 Task: Look for space in Huehuetenango, Guatemala from 8th June, 2023 to 19th June, 2023 for 1 adult in price range Rs.5000 to Rs.12000. Place can be shared room with 1  bedroom having 1 bed and 1 bathroom. Property type can be house, flat, guest house, hotel. Booking option can be shelf check-in. Required host language is English.
Action: Mouse moved to (400, 71)
Screenshot: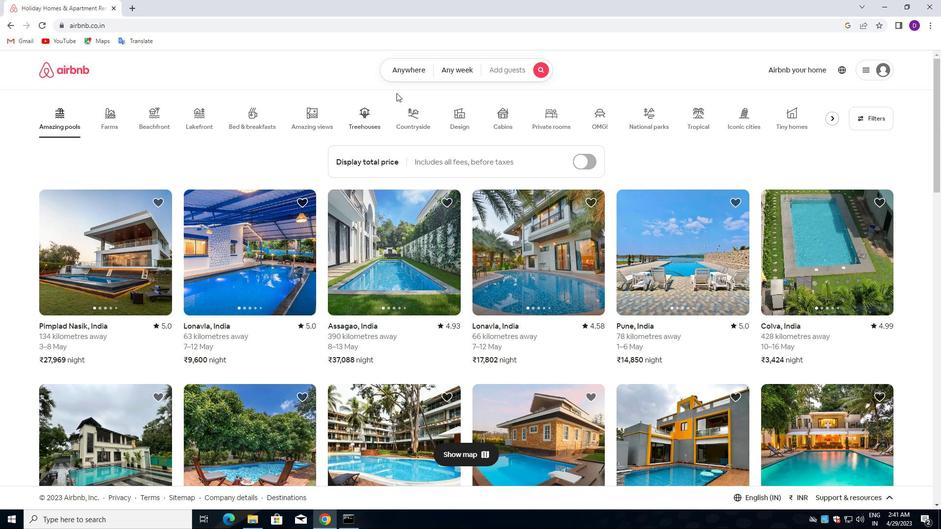 
Action: Mouse pressed left at (400, 71)
Screenshot: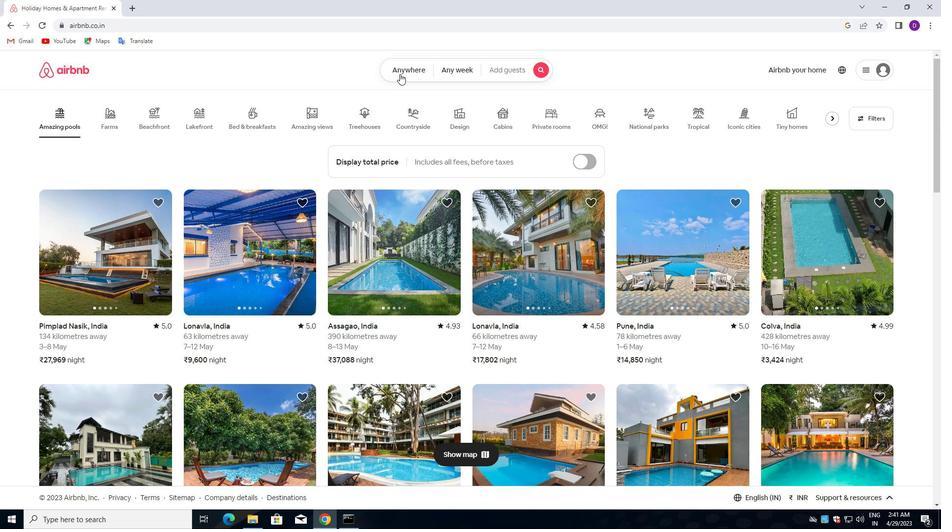 
Action: Mouse moved to (297, 108)
Screenshot: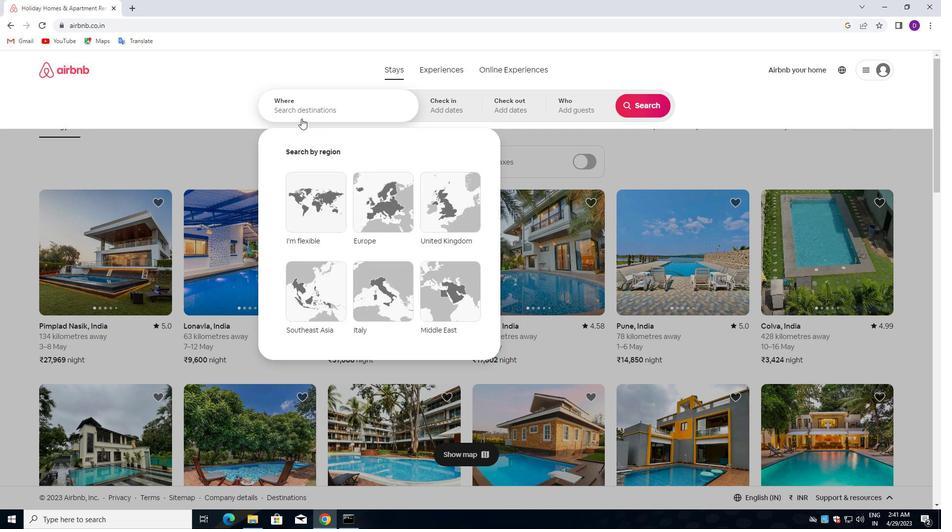 
Action: Mouse pressed left at (297, 108)
Screenshot: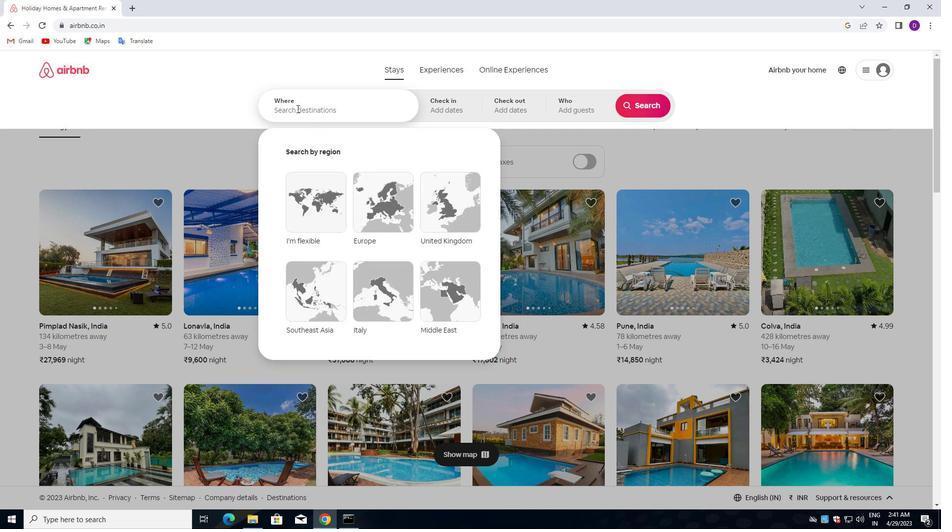 
Action: Key pressed <Key.shift>HUEH<Key.down><Key.enter>
Screenshot: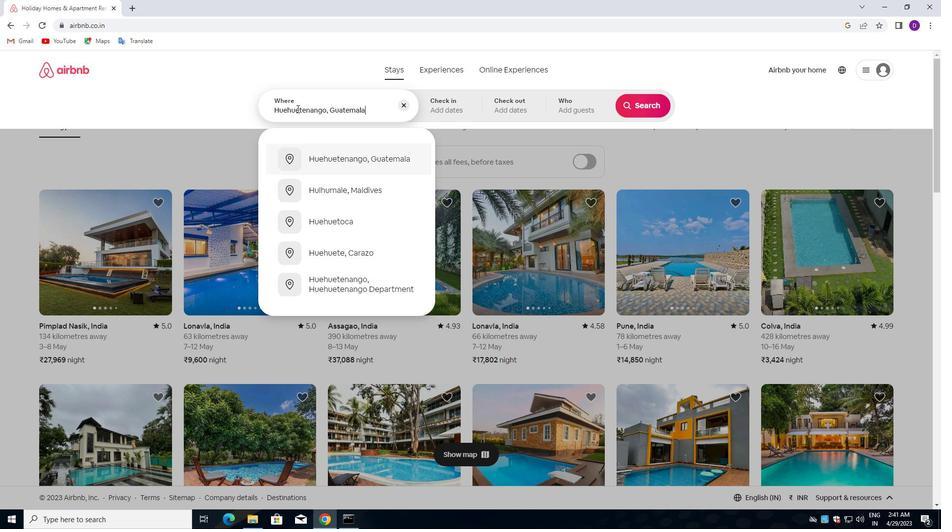 
Action: Mouse moved to (637, 182)
Screenshot: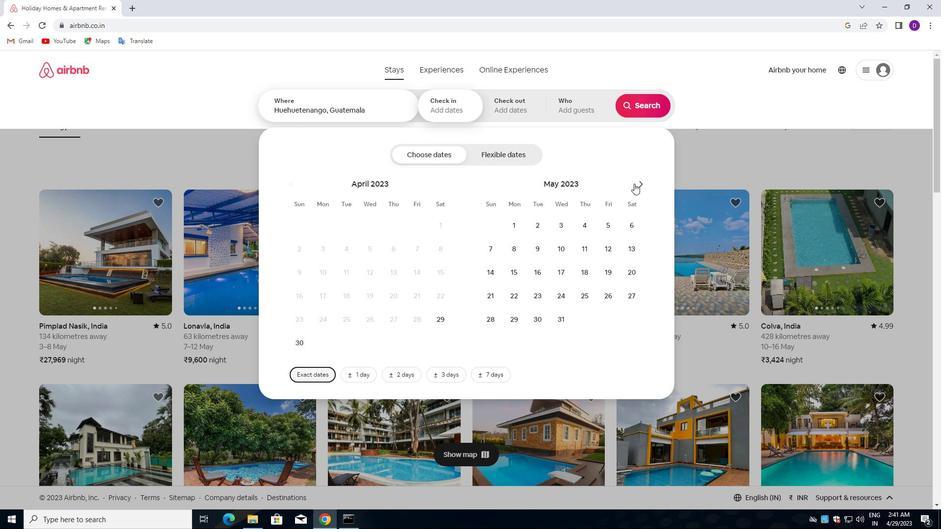 
Action: Mouse pressed left at (637, 182)
Screenshot: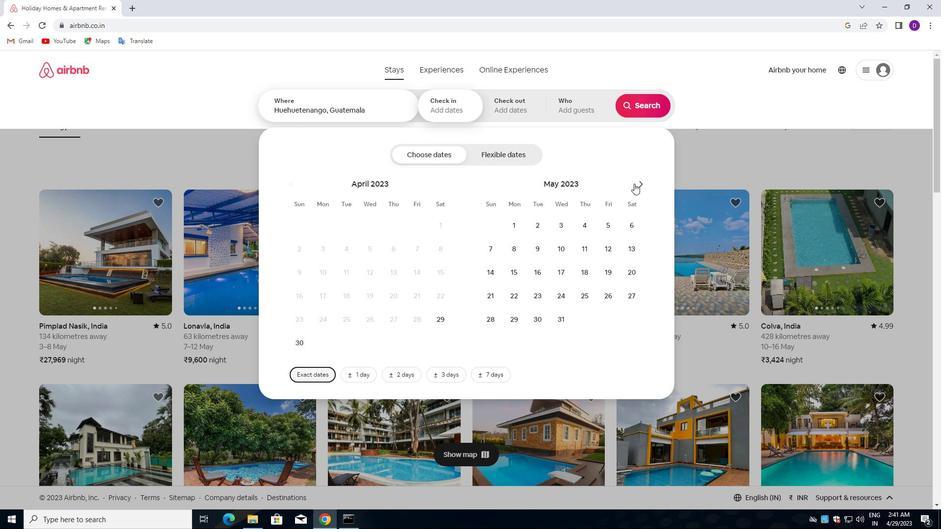 
Action: Mouse moved to (592, 249)
Screenshot: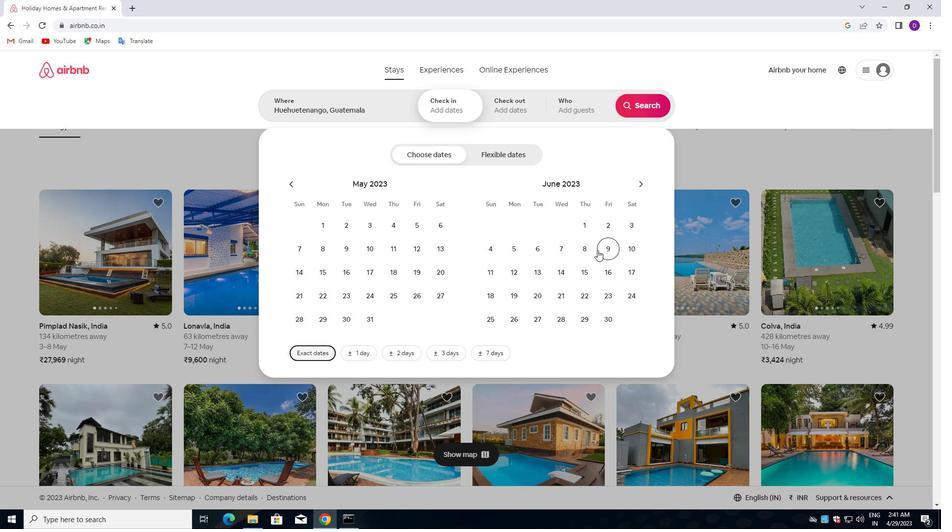
Action: Mouse pressed left at (592, 249)
Screenshot: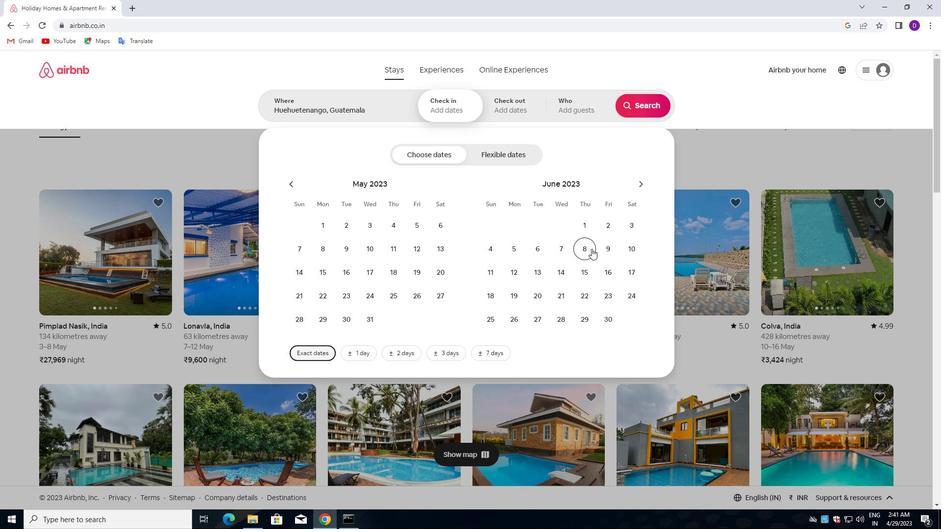 
Action: Mouse moved to (508, 296)
Screenshot: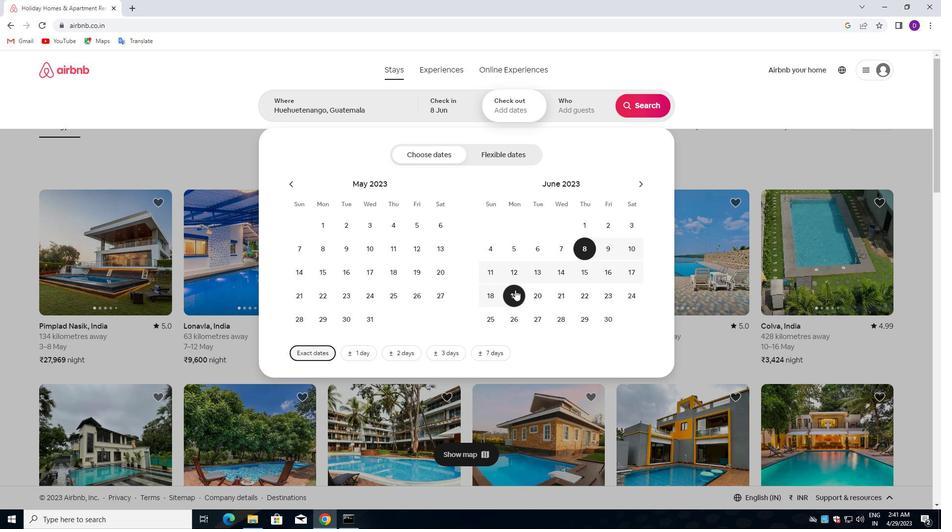
Action: Mouse pressed left at (508, 296)
Screenshot: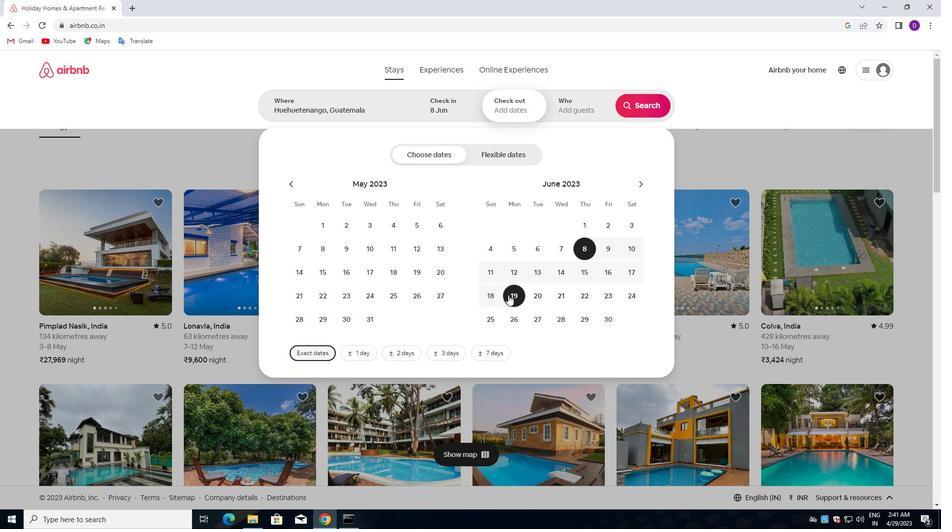 
Action: Mouse moved to (560, 109)
Screenshot: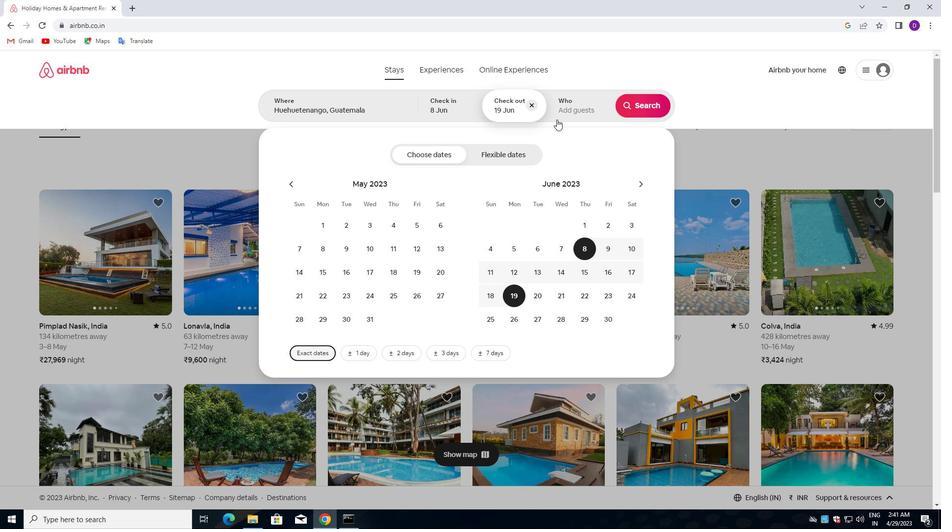 
Action: Mouse pressed left at (560, 109)
Screenshot: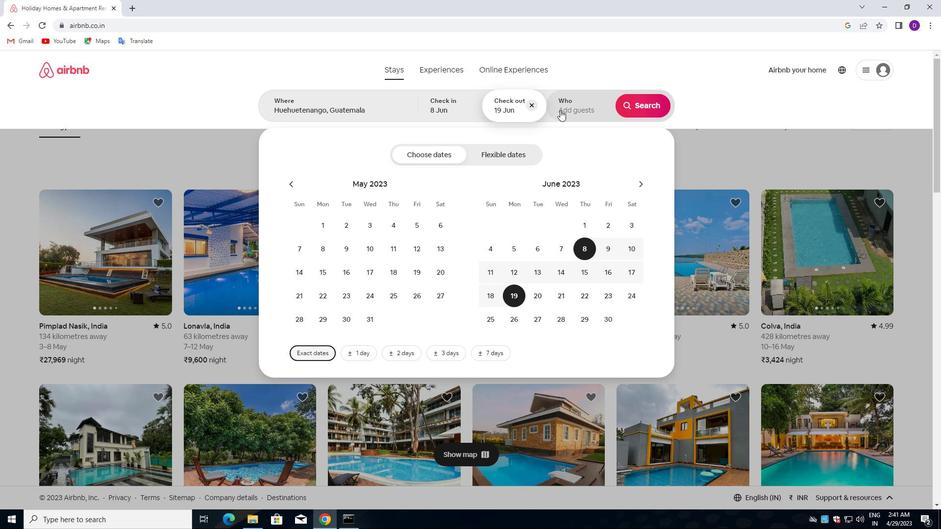 
Action: Mouse moved to (646, 159)
Screenshot: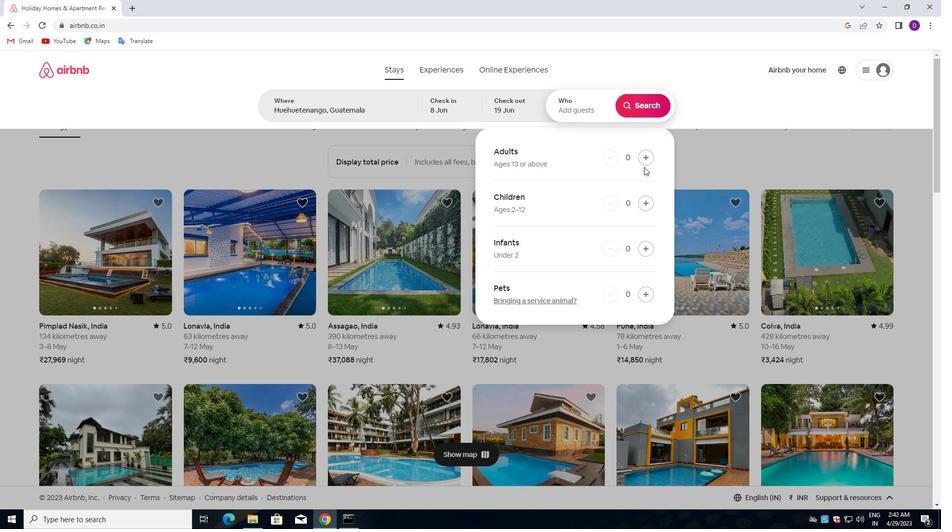 
Action: Mouse pressed left at (646, 159)
Screenshot: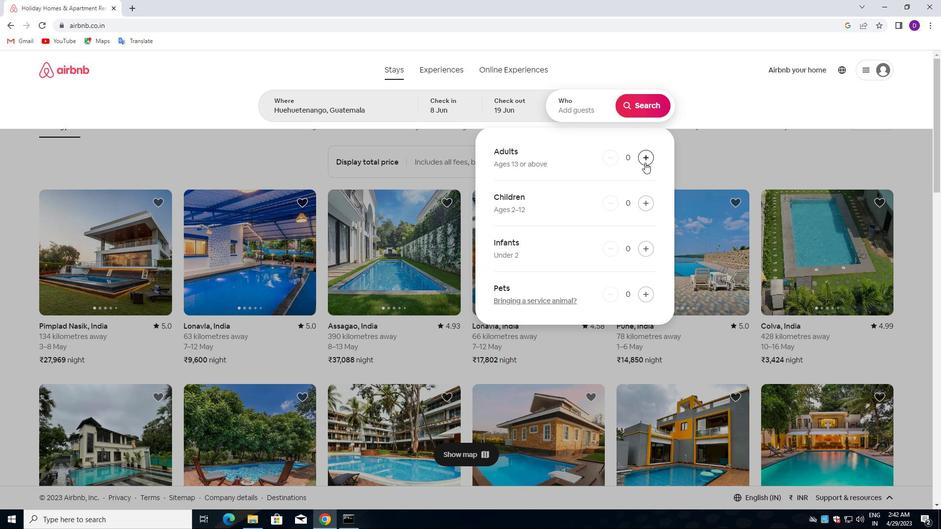 
Action: Mouse moved to (648, 104)
Screenshot: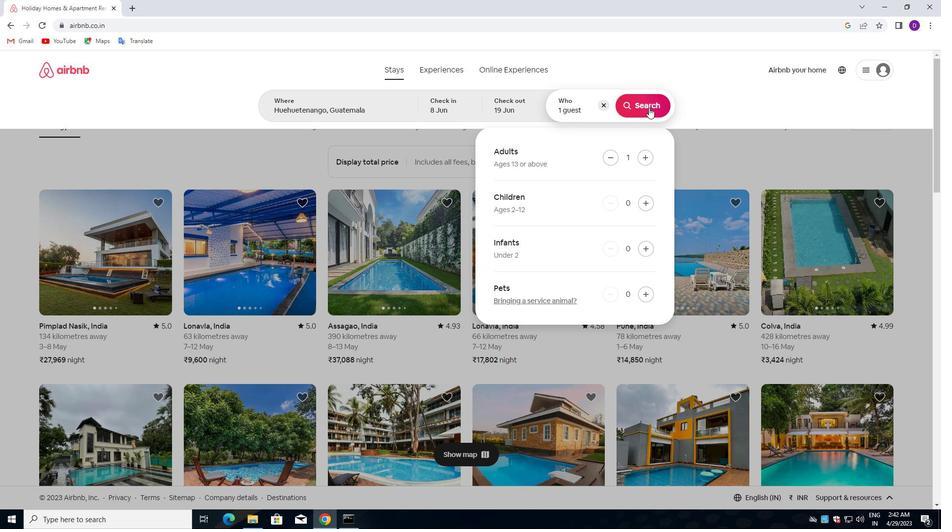 
Action: Mouse pressed left at (648, 104)
Screenshot: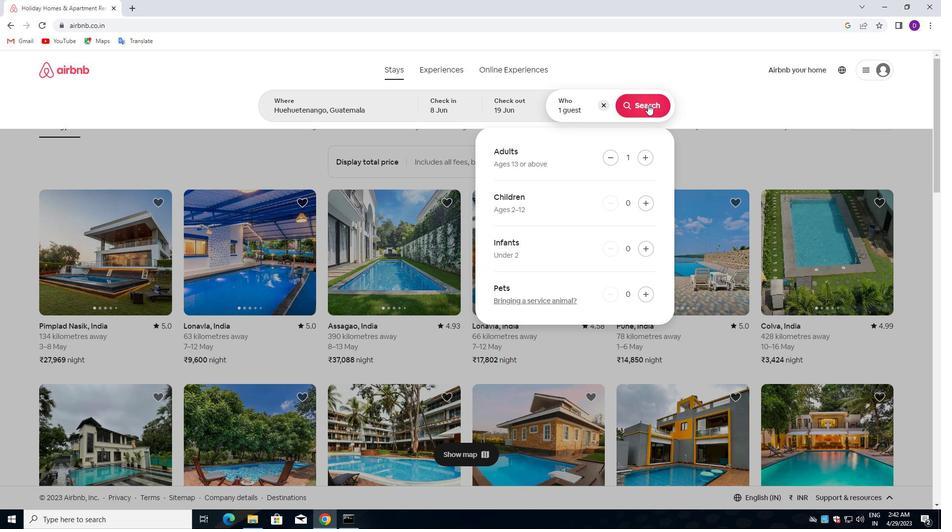 
Action: Mouse moved to (888, 112)
Screenshot: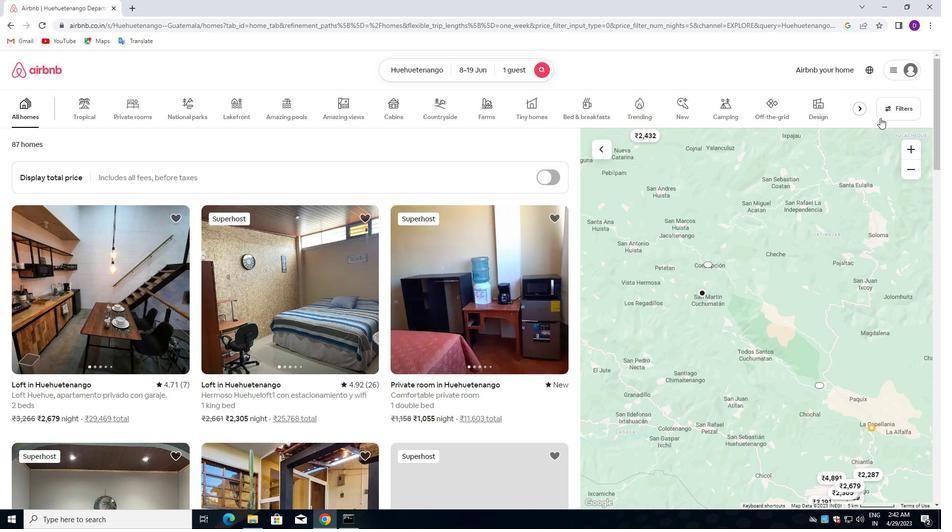
Action: Mouse pressed left at (888, 112)
Screenshot: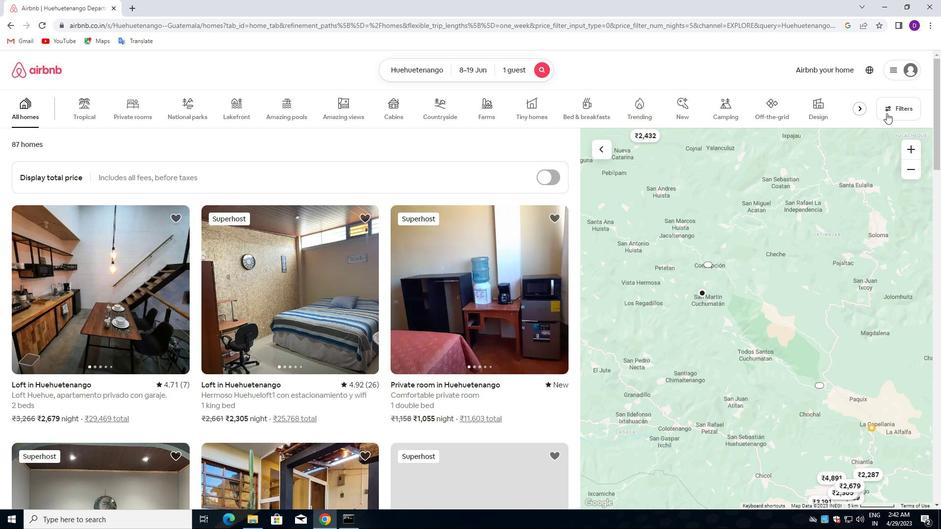 
Action: Mouse moved to (363, 234)
Screenshot: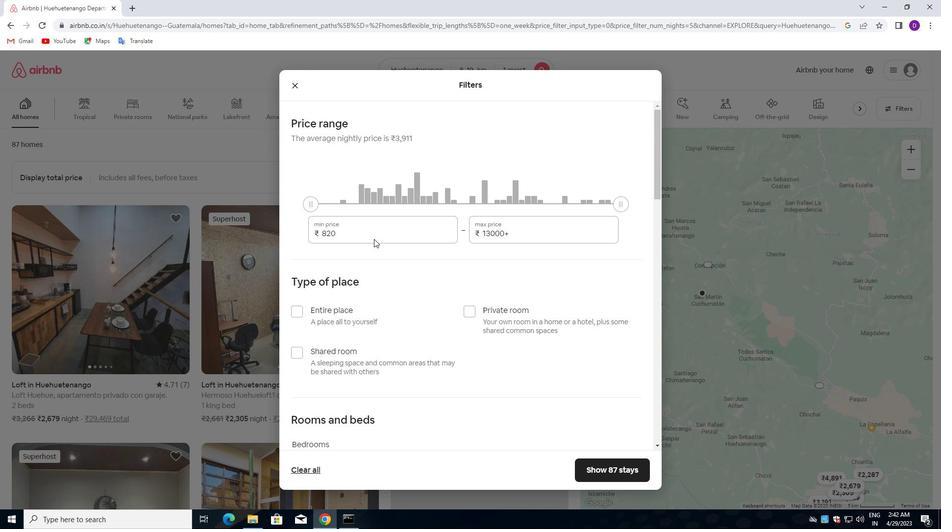 
Action: Mouse pressed left at (363, 234)
Screenshot: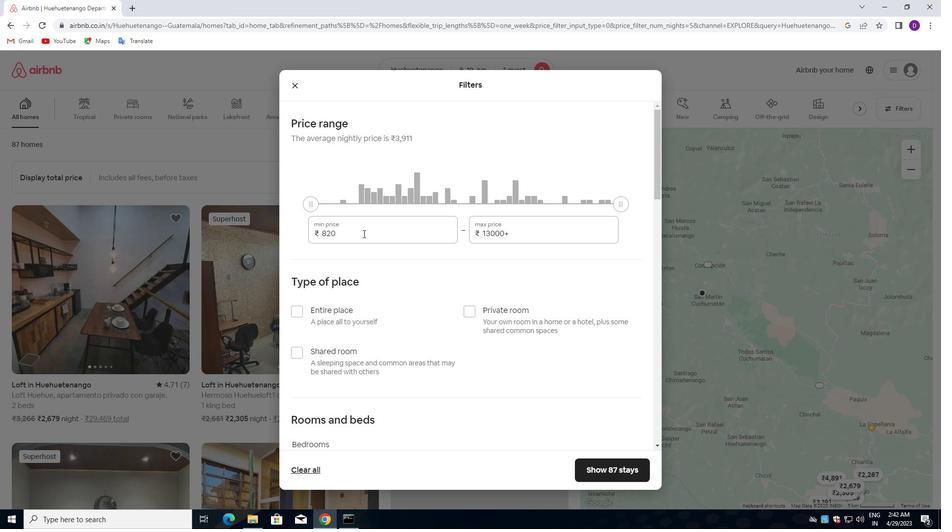 
Action: Mouse pressed left at (363, 234)
Screenshot: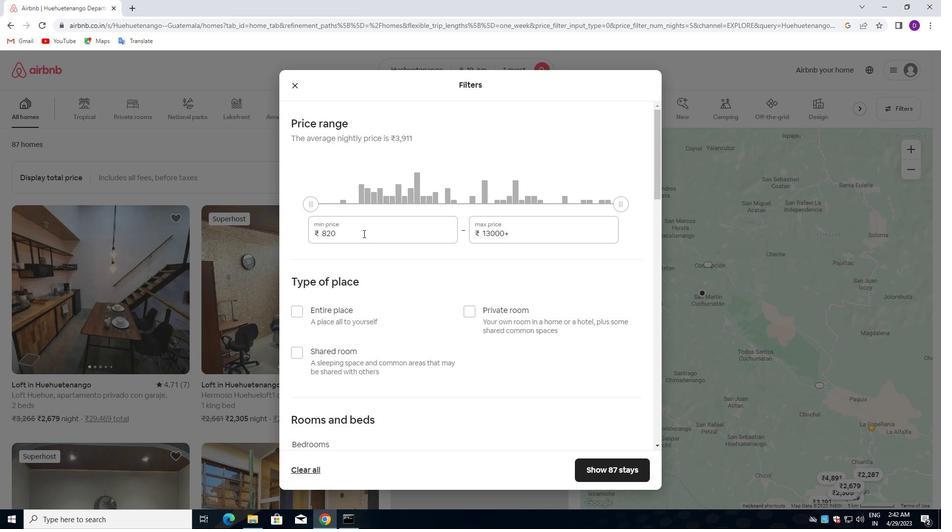 
Action: Key pressed 5000<Key.tab>12000
Screenshot: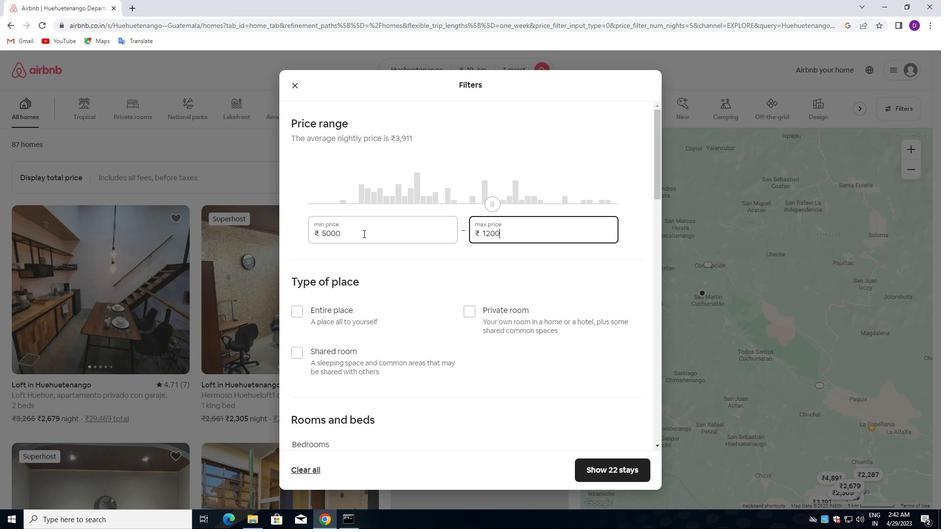 
Action: Mouse moved to (363, 238)
Screenshot: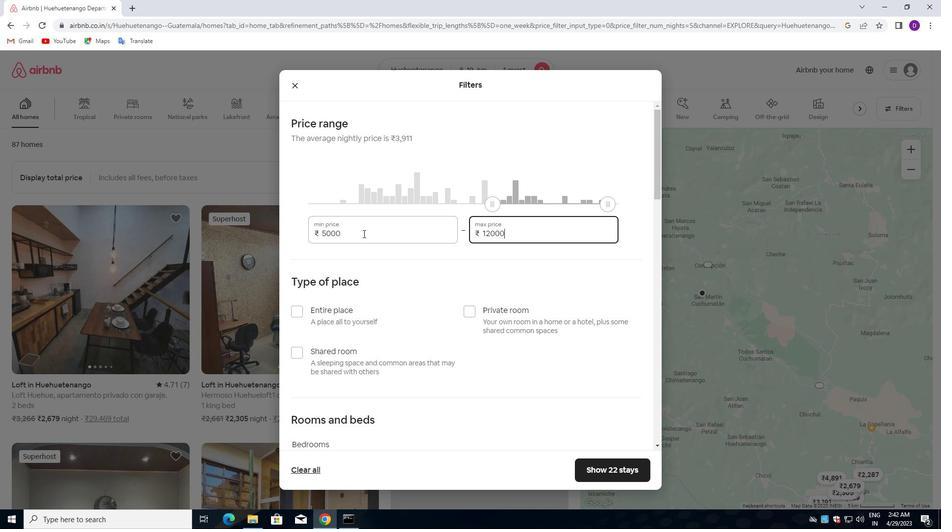 
Action: Mouse scrolled (363, 238) with delta (0, 0)
Screenshot: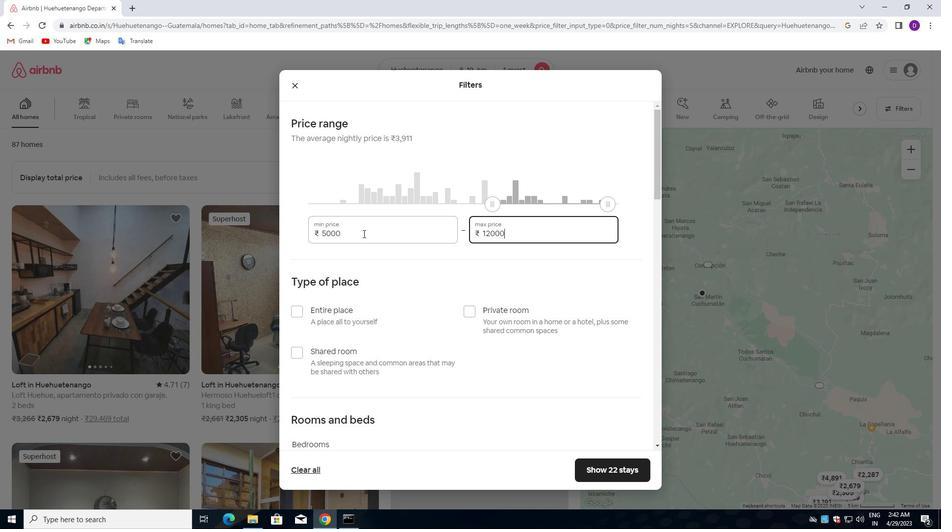 
Action: Mouse moved to (363, 240)
Screenshot: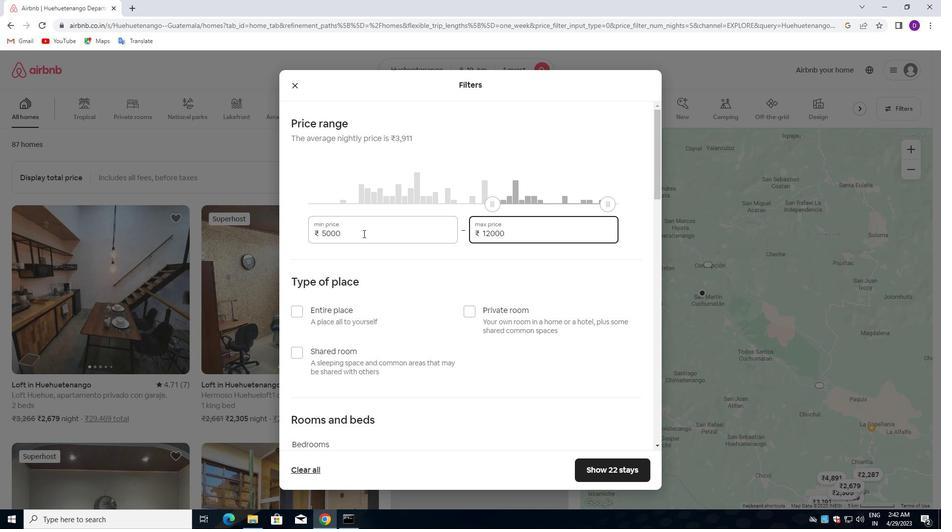
Action: Mouse scrolled (363, 239) with delta (0, 0)
Screenshot: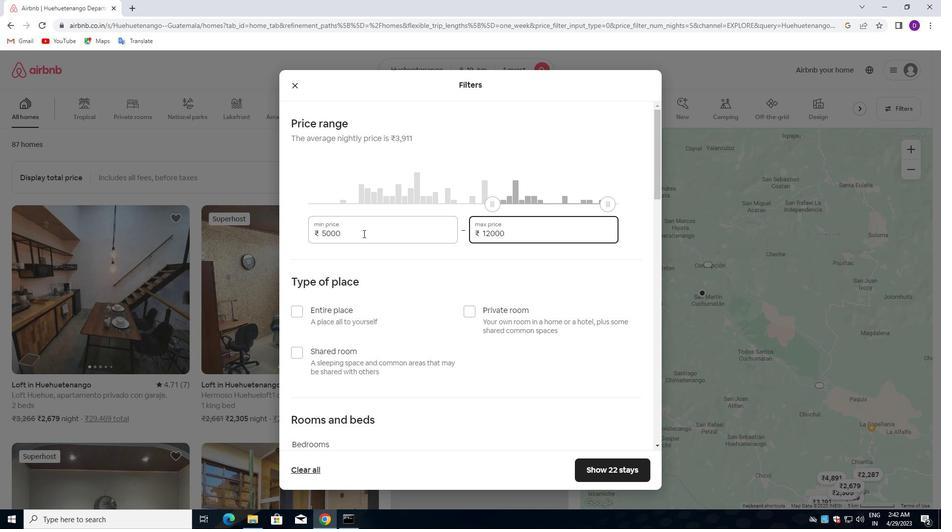 
Action: Mouse moved to (363, 241)
Screenshot: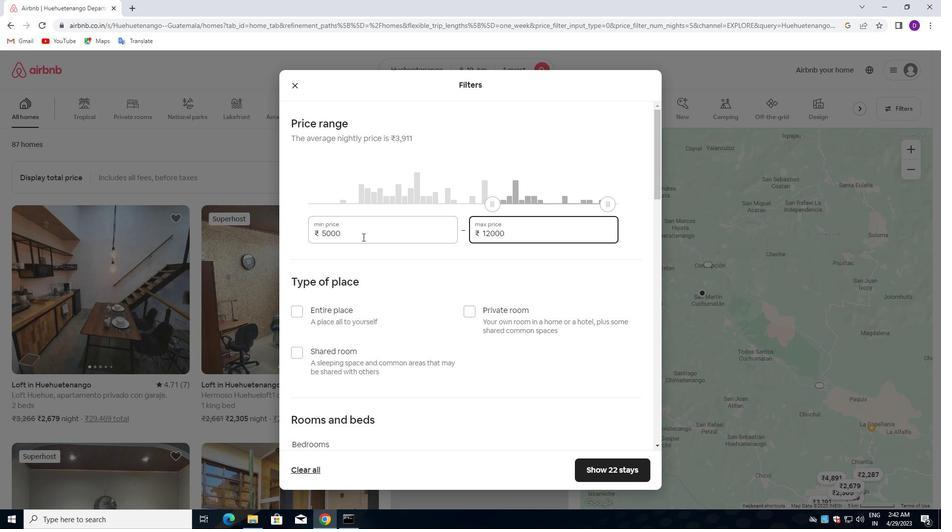 
Action: Mouse scrolled (363, 241) with delta (0, 0)
Screenshot: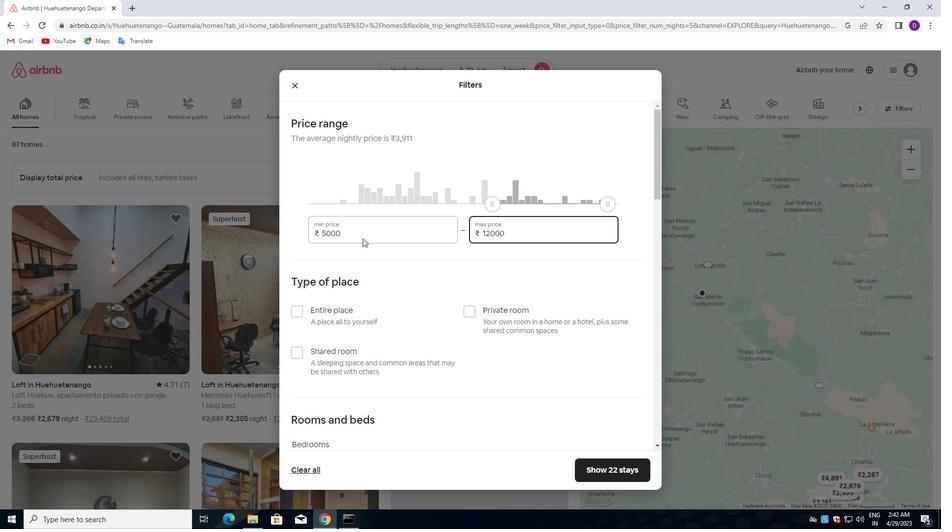 
Action: Mouse moved to (295, 202)
Screenshot: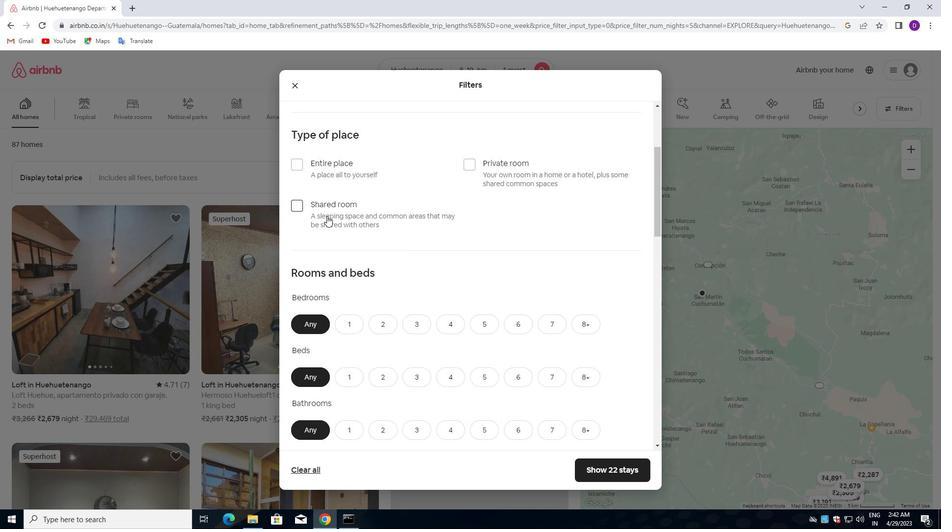 
Action: Mouse pressed left at (295, 202)
Screenshot: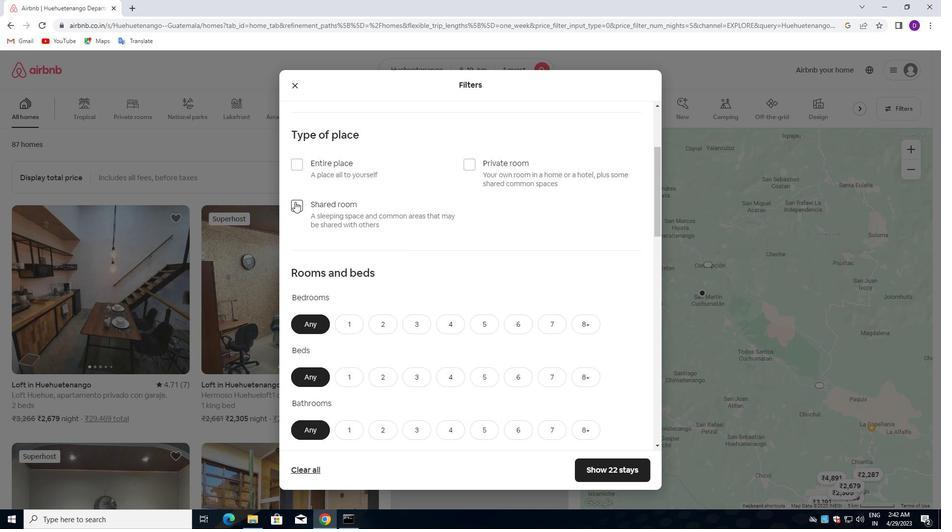 
Action: Mouse moved to (386, 240)
Screenshot: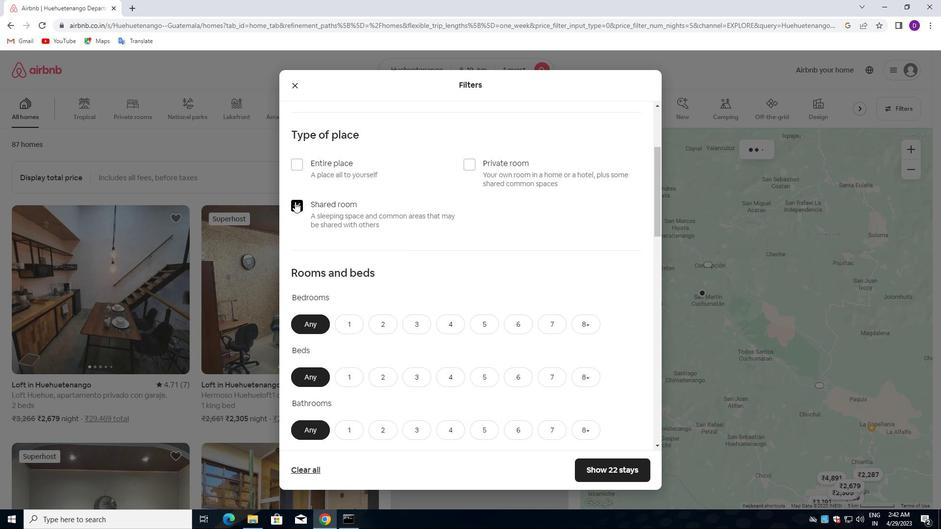 
Action: Mouse scrolled (386, 239) with delta (0, 0)
Screenshot: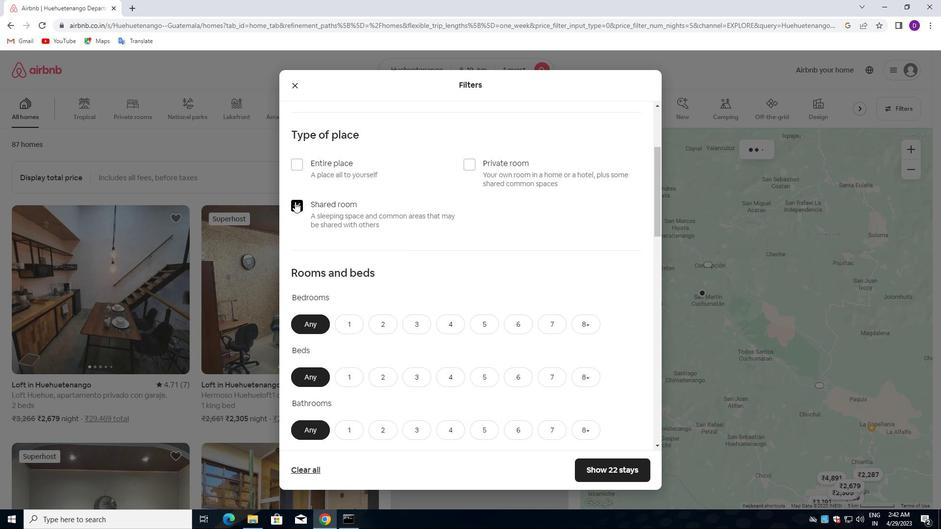 
Action: Mouse moved to (386, 240)
Screenshot: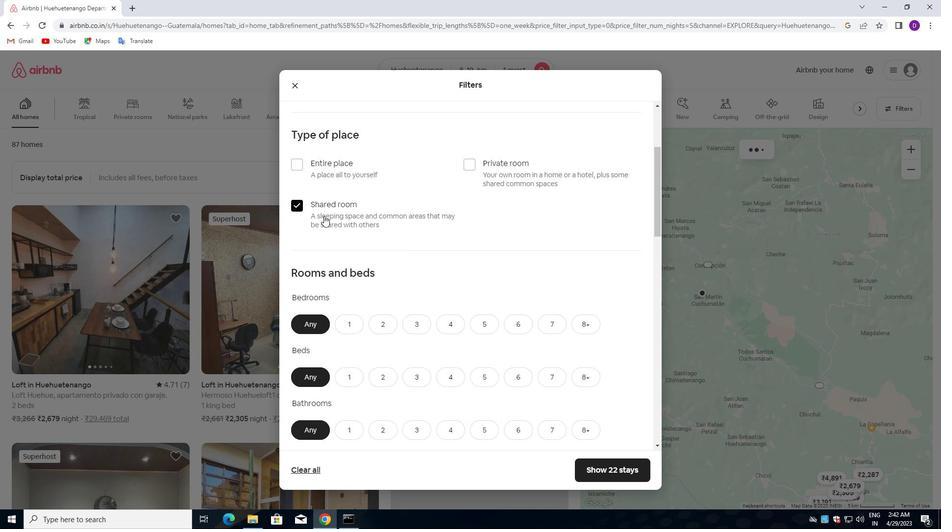 
Action: Mouse scrolled (386, 240) with delta (0, 0)
Screenshot: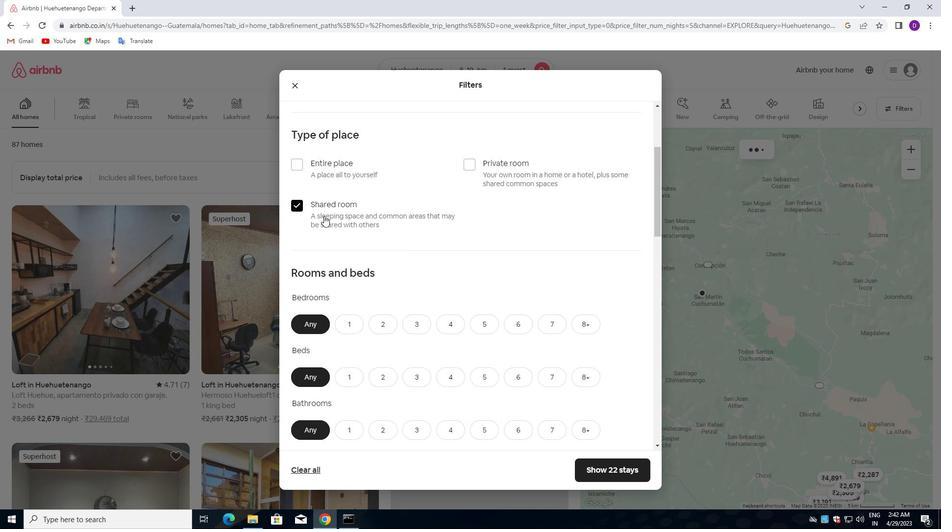 
Action: Mouse moved to (386, 240)
Screenshot: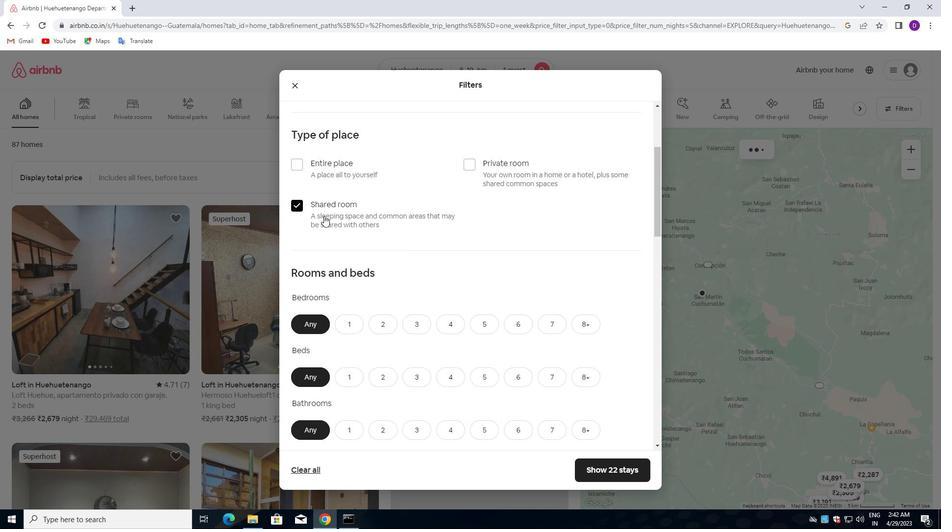 
Action: Mouse scrolled (386, 240) with delta (0, 0)
Screenshot: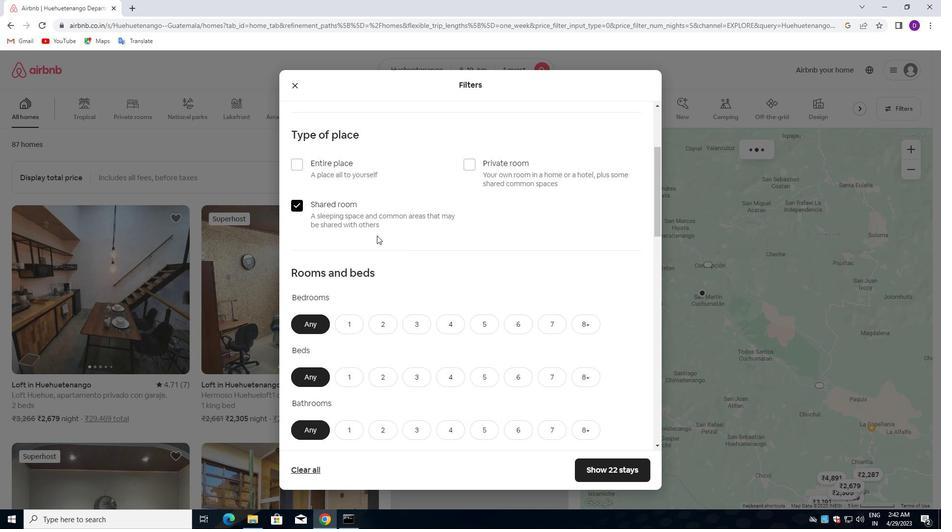 
Action: Mouse moved to (343, 176)
Screenshot: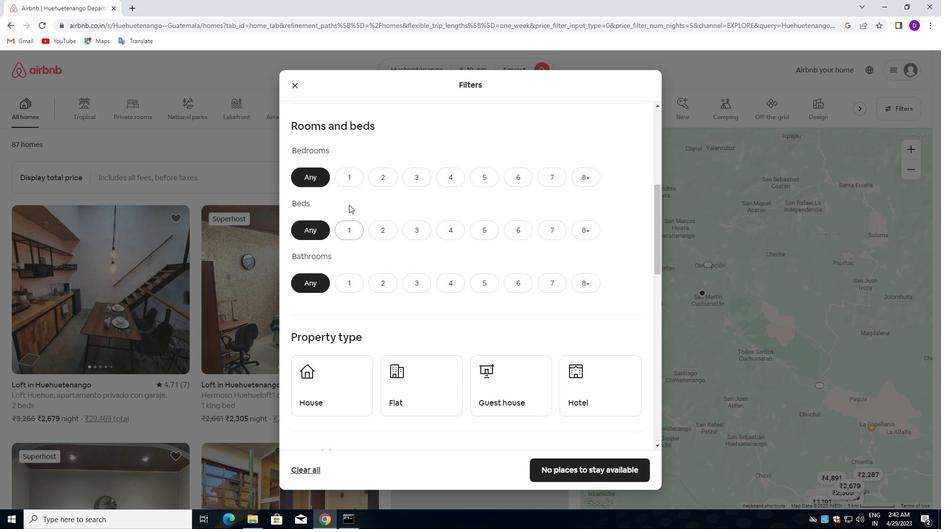 
Action: Mouse pressed left at (343, 176)
Screenshot: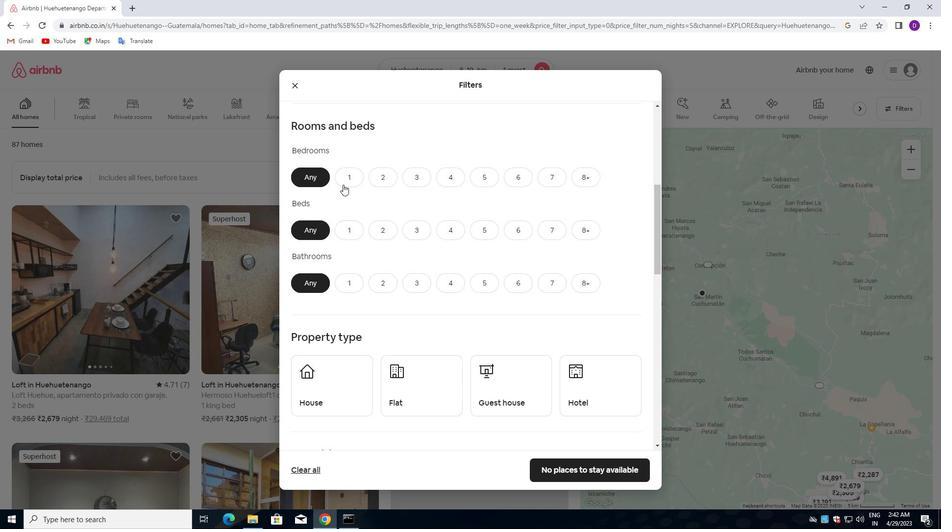 
Action: Mouse moved to (347, 223)
Screenshot: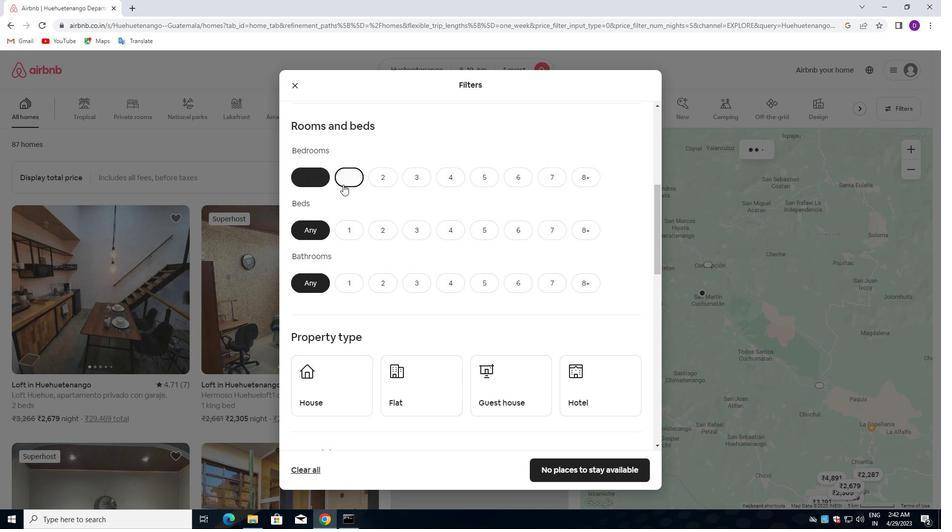 
Action: Mouse pressed left at (347, 223)
Screenshot: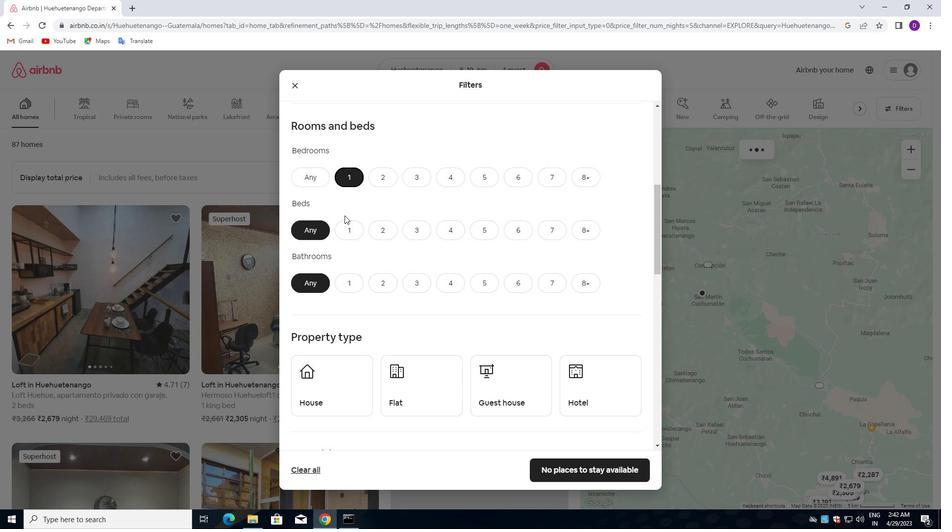 
Action: Mouse moved to (353, 284)
Screenshot: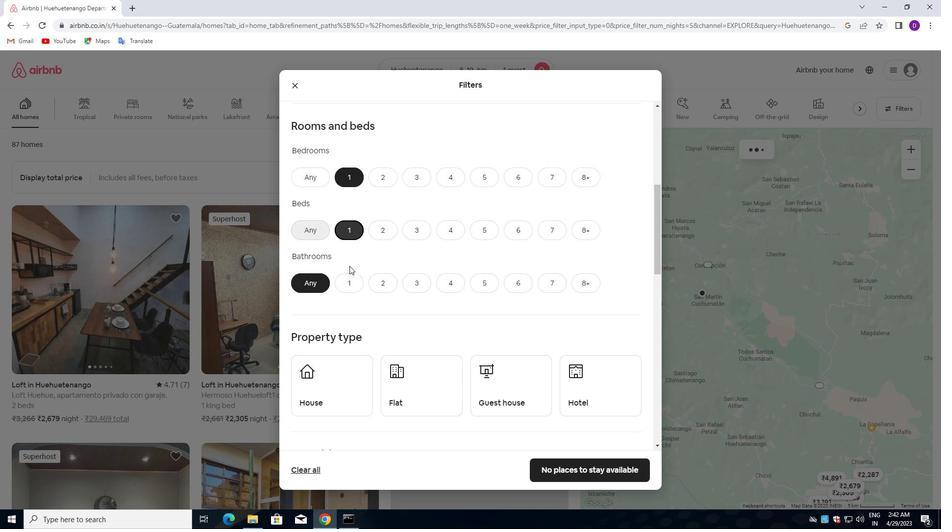 
Action: Mouse pressed left at (353, 284)
Screenshot: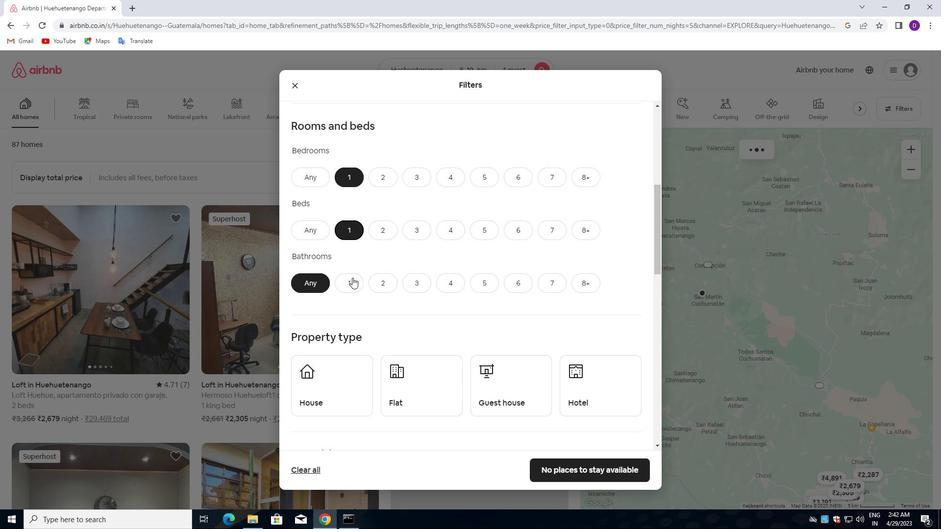 
Action: Mouse moved to (375, 244)
Screenshot: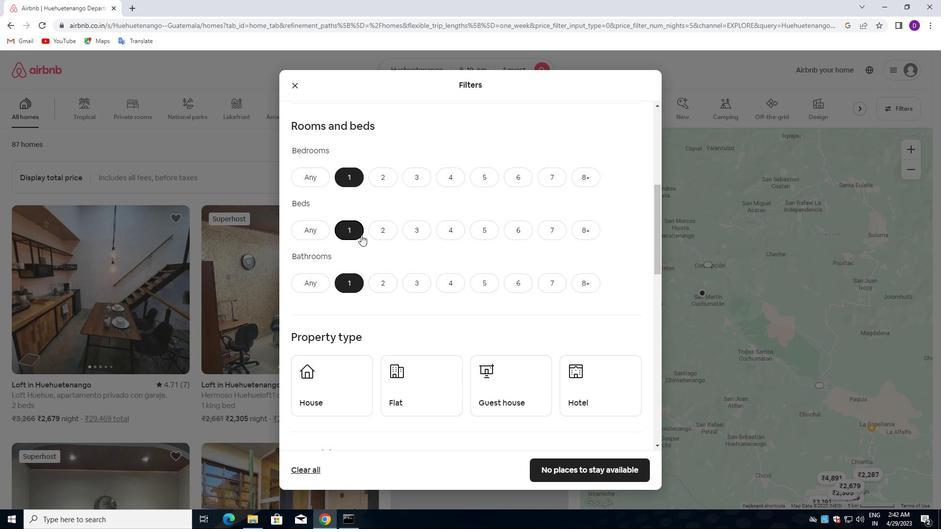
Action: Mouse scrolled (375, 244) with delta (0, 0)
Screenshot: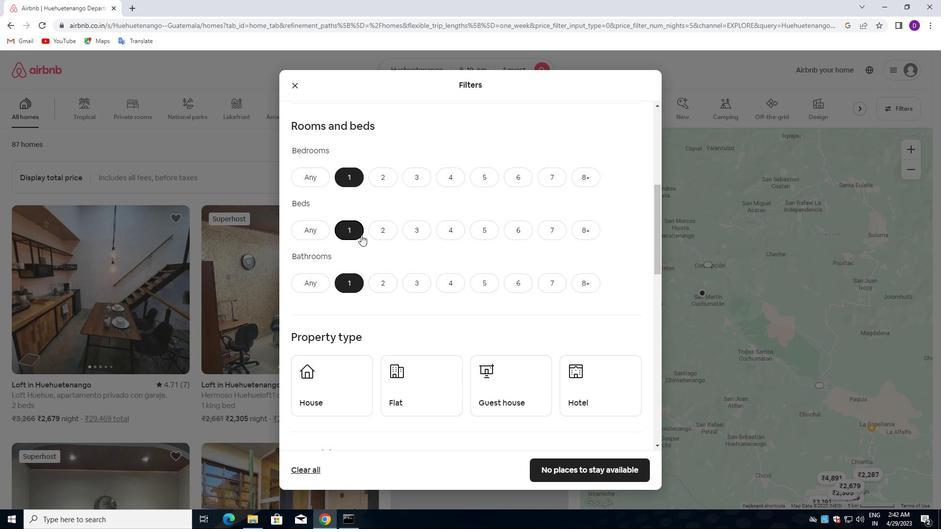 
Action: Mouse moved to (375, 245)
Screenshot: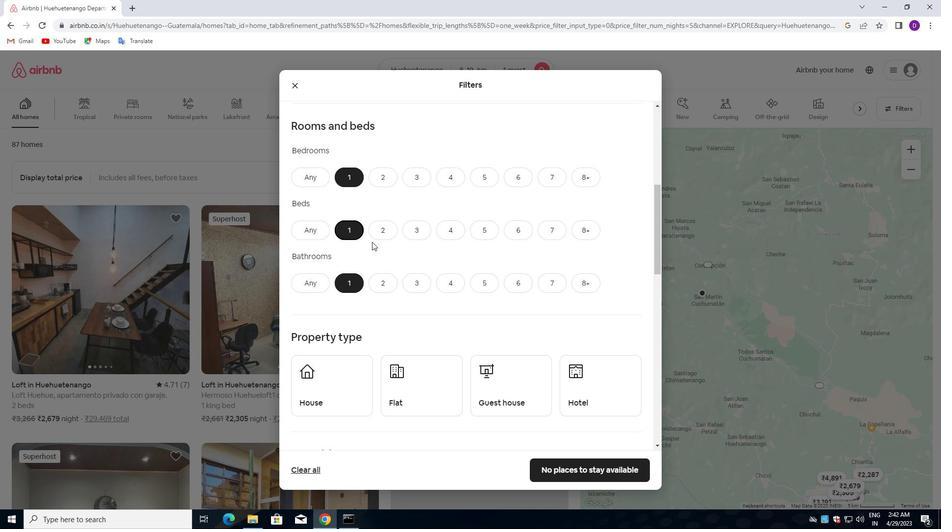 
Action: Mouse scrolled (375, 244) with delta (0, 0)
Screenshot: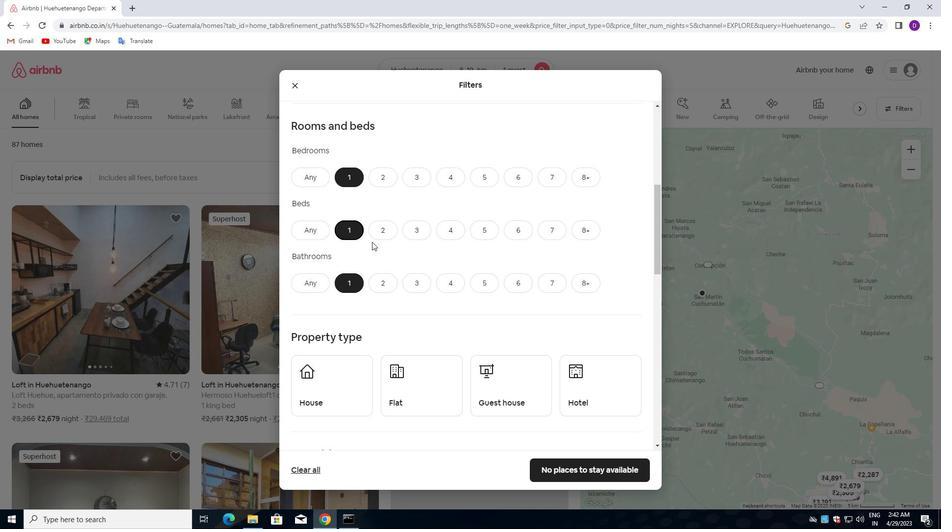 
Action: Mouse moved to (328, 281)
Screenshot: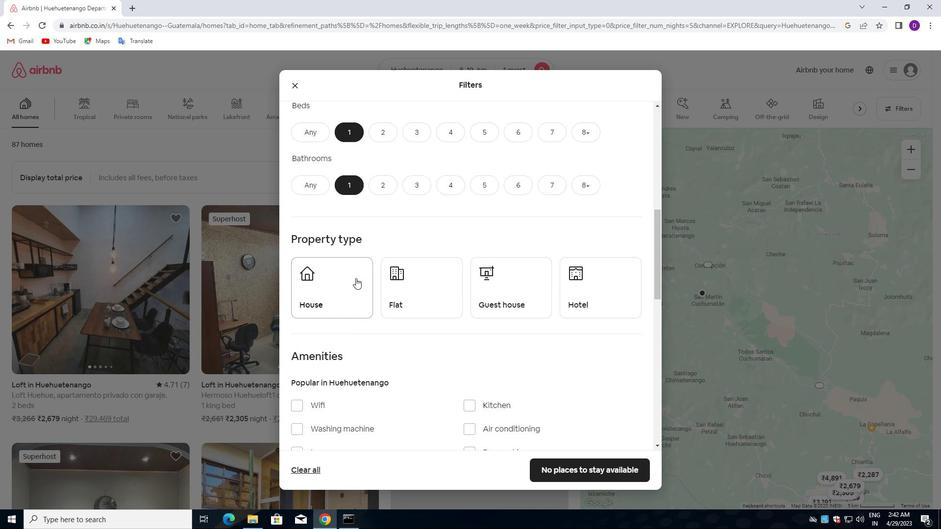 
Action: Mouse pressed left at (328, 281)
Screenshot: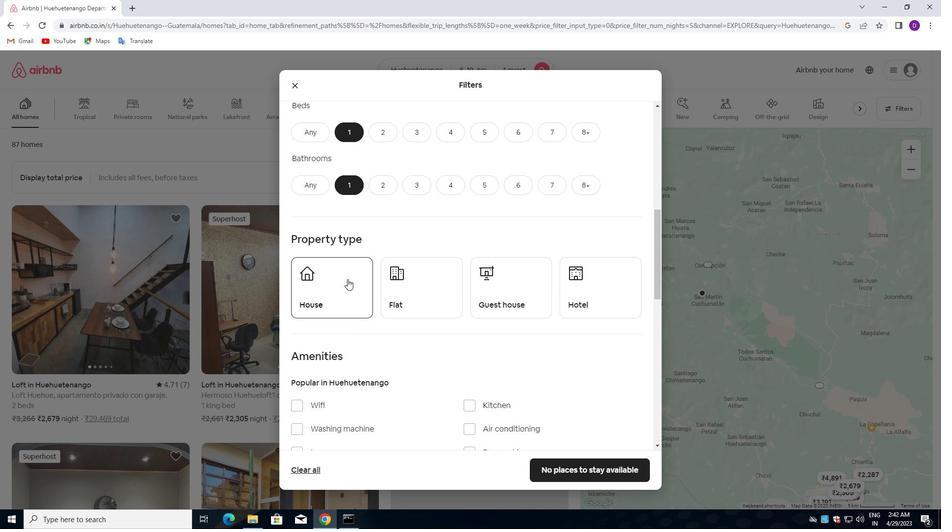 
Action: Mouse moved to (413, 281)
Screenshot: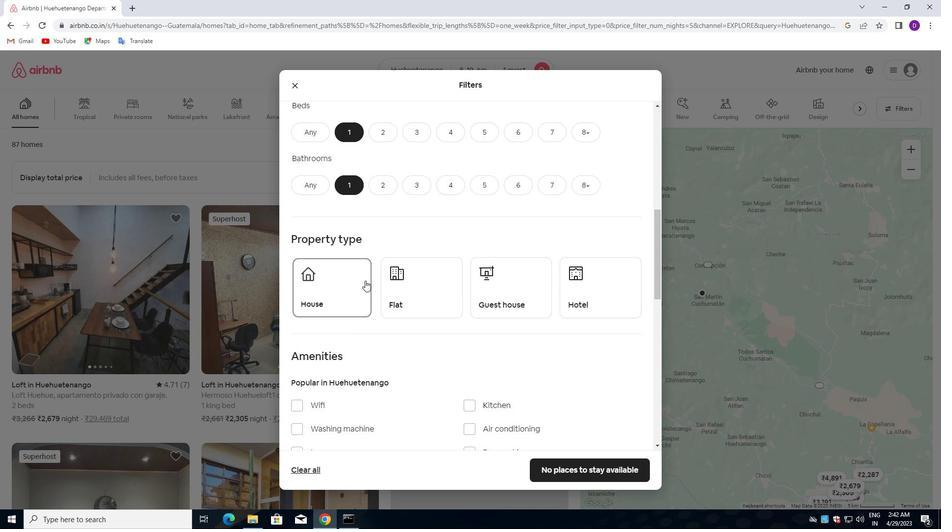 
Action: Mouse pressed left at (413, 281)
Screenshot: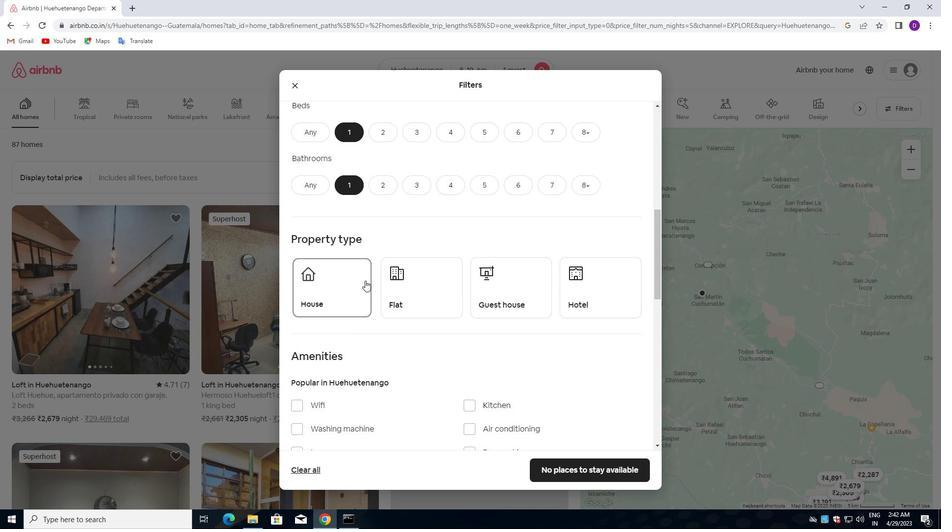 
Action: Mouse moved to (504, 276)
Screenshot: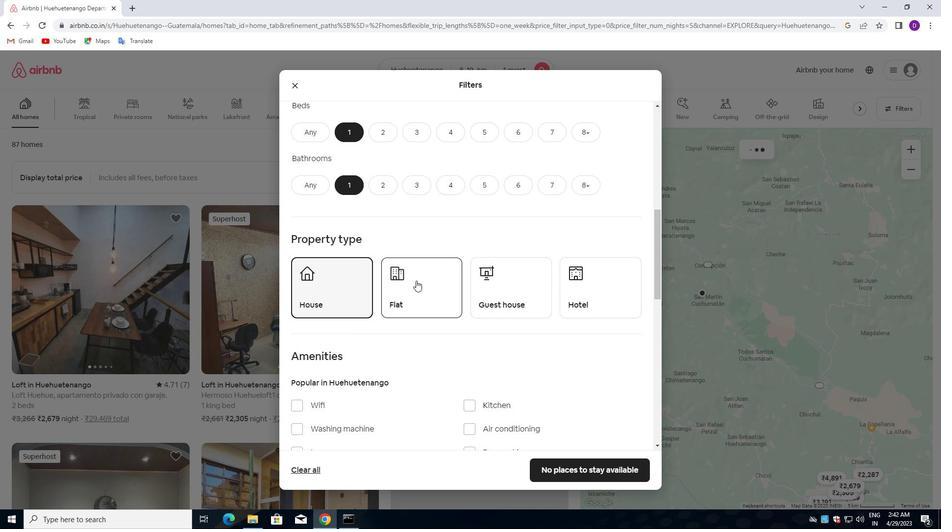 
Action: Mouse pressed left at (504, 276)
Screenshot: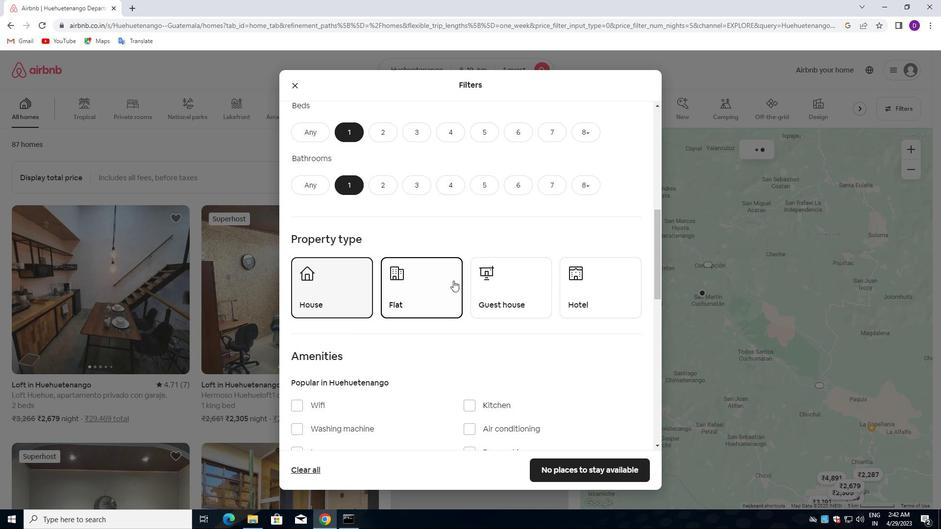 
Action: Mouse moved to (584, 282)
Screenshot: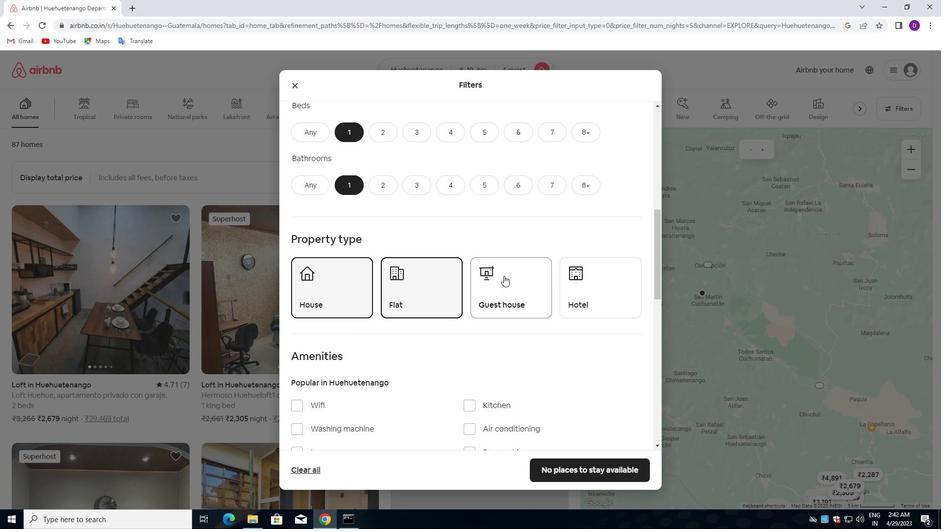 
Action: Mouse pressed left at (584, 282)
Screenshot: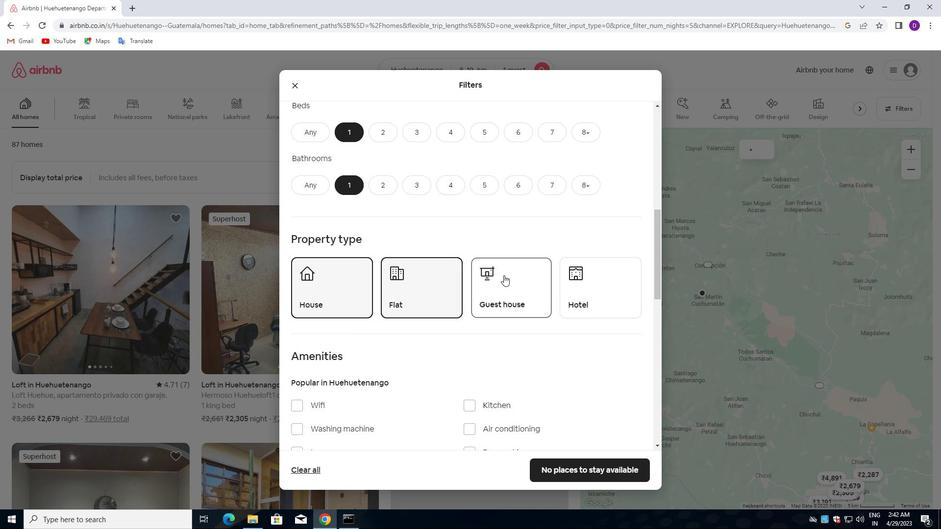 
Action: Mouse moved to (472, 271)
Screenshot: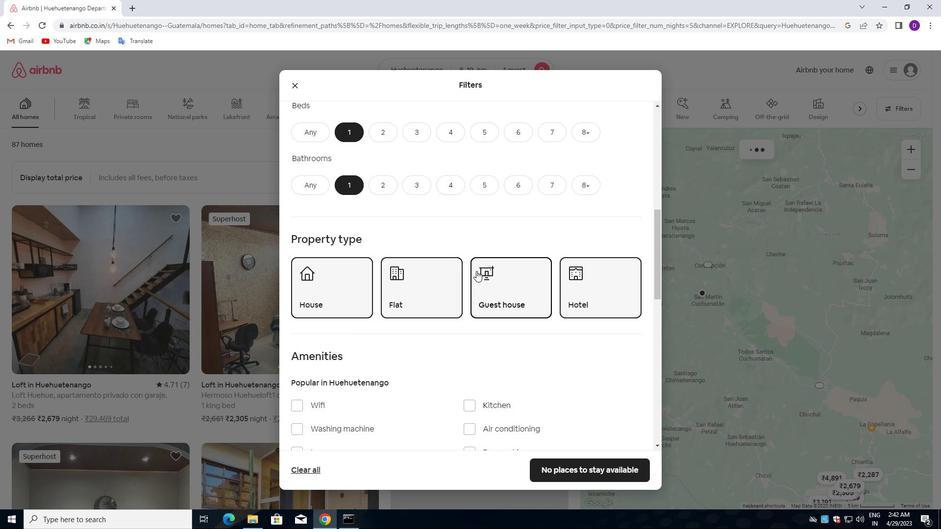 
Action: Mouse scrolled (472, 270) with delta (0, 0)
Screenshot: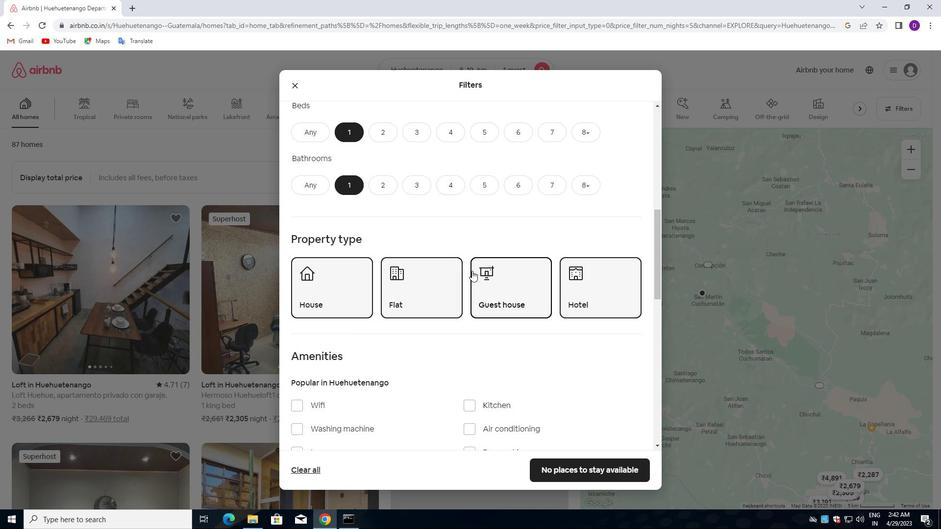 
Action: Mouse scrolled (472, 270) with delta (0, 0)
Screenshot: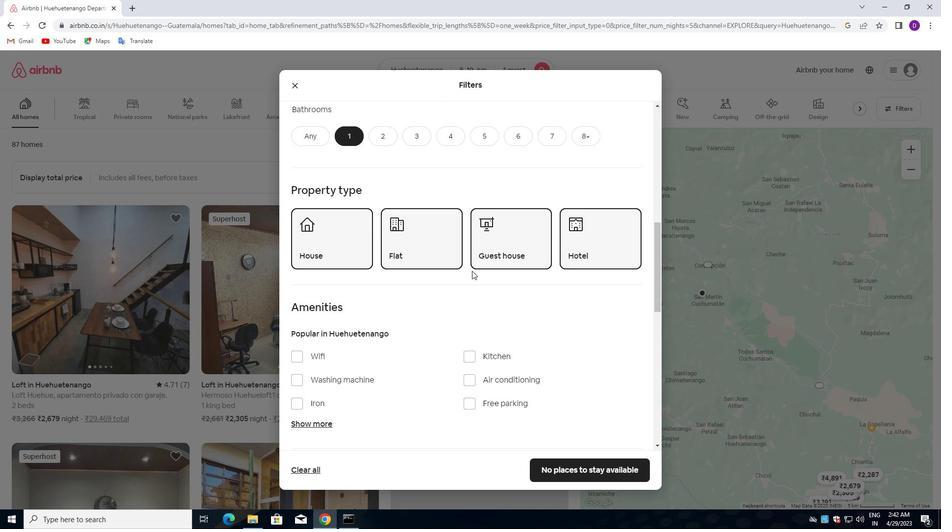 
Action: Mouse moved to (471, 271)
Screenshot: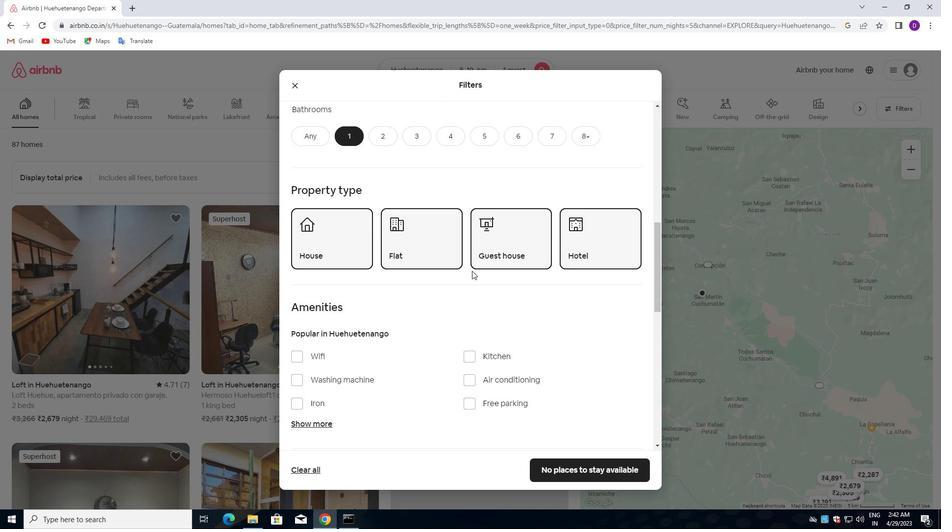 
Action: Mouse scrolled (471, 270) with delta (0, 0)
Screenshot: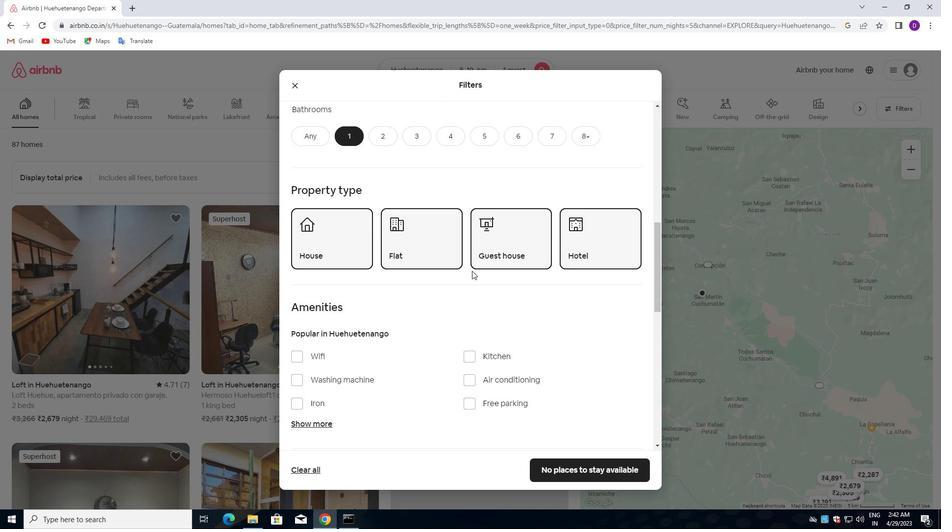 
Action: Mouse moved to (470, 271)
Screenshot: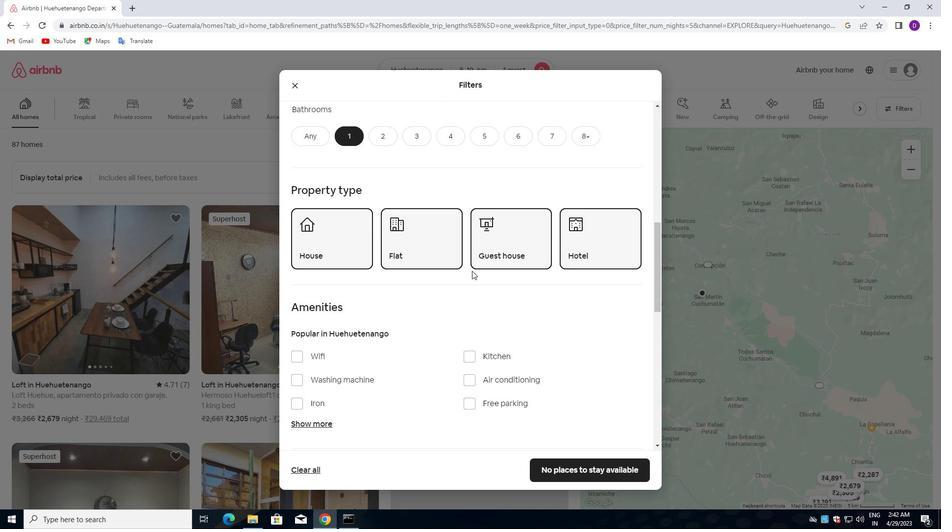 
Action: Mouse scrolled (470, 270) with delta (0, 0)
Screenshot: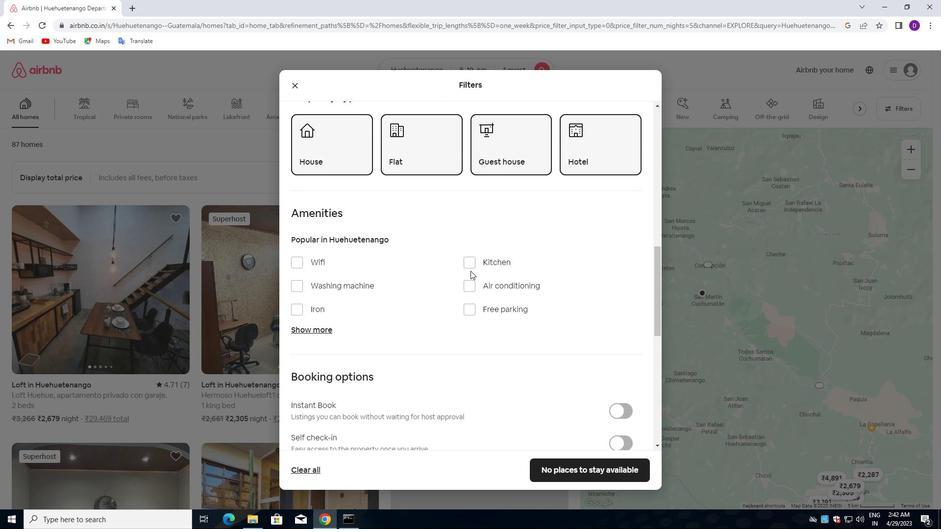
Action: Mouse scrolled (470, 270) with delta (0, 0)
Screenshot: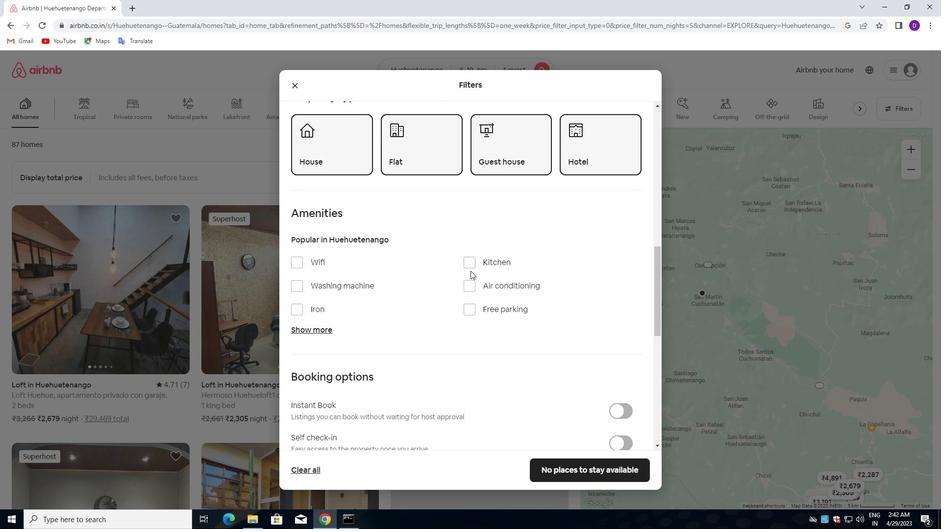 
Action: Mouse scrolled (470, 270) with delta (0, 0)
Screenshot: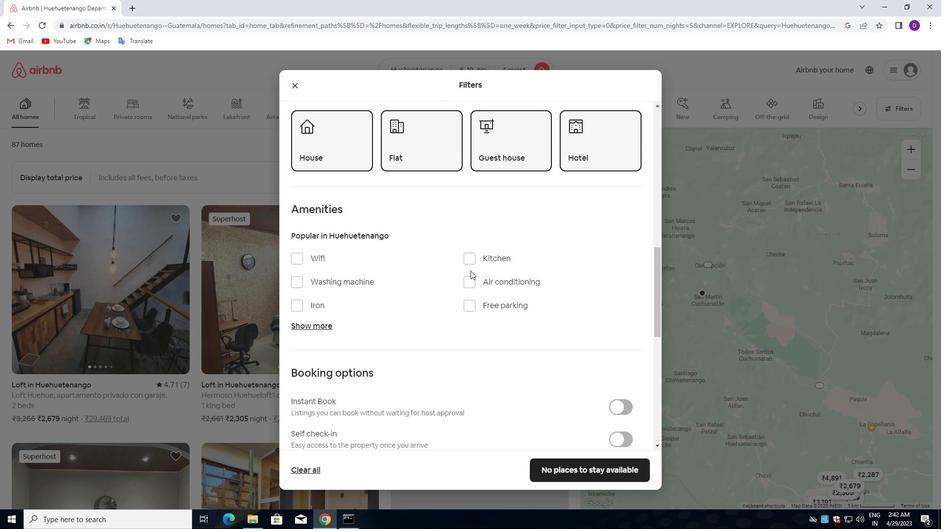 
Action: Mouse scrolled (470, 270) with delta (0, 0)
Screenshot: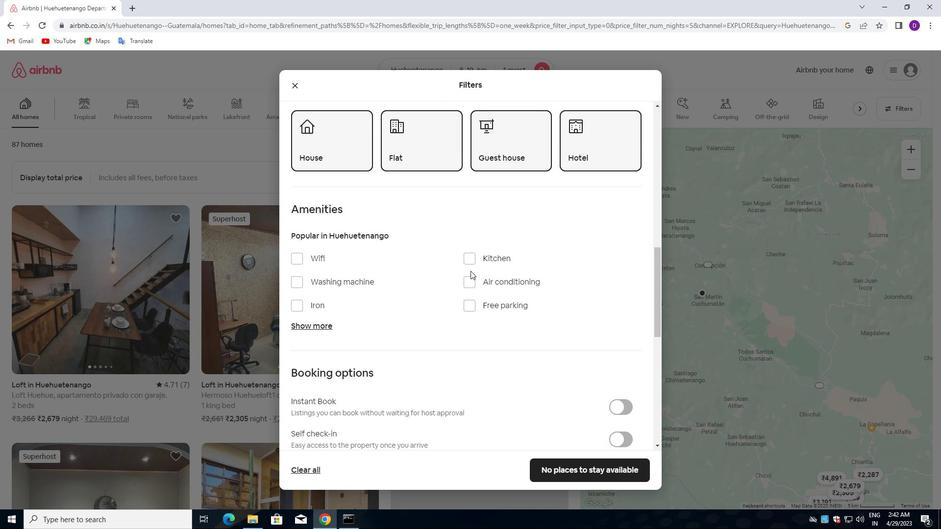 
Action: Mouse moved to (618, 246)
Screenshot: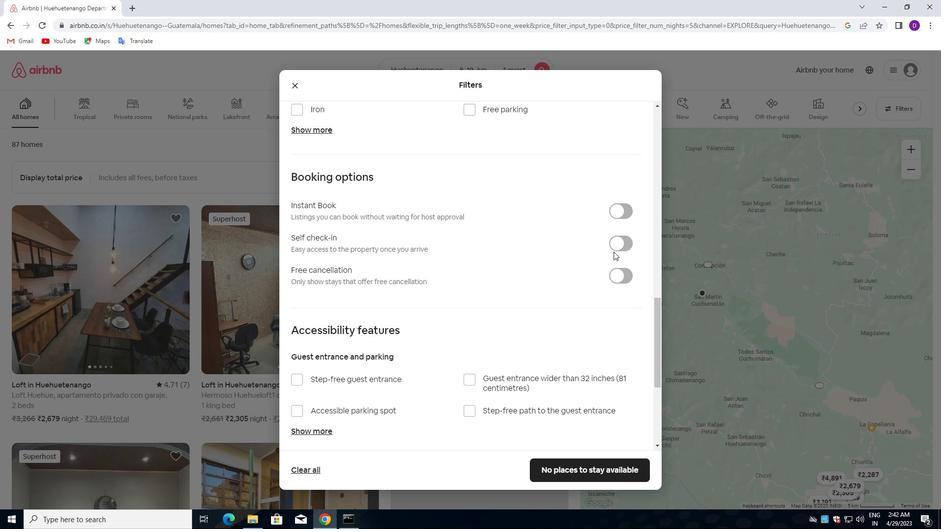 
Action: Mouse pressed left at (618, 246)
Screenshot: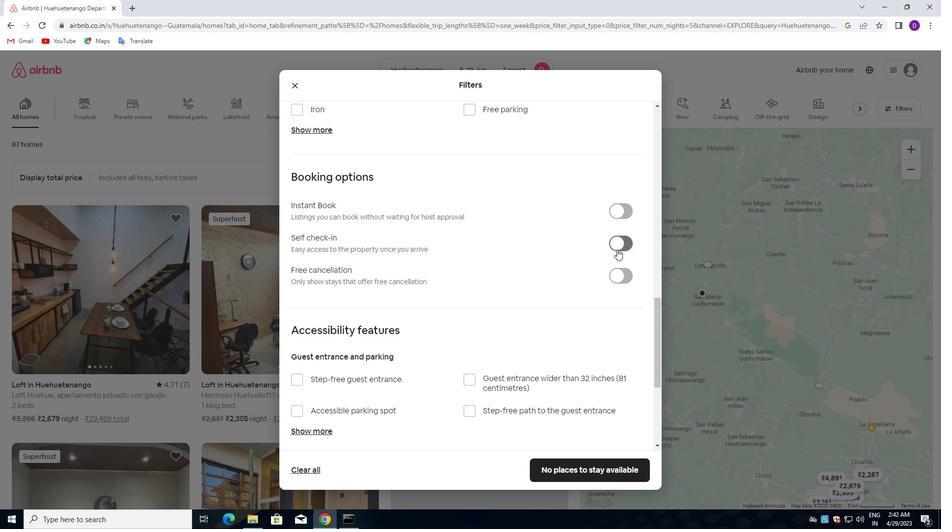 
Action: Mouse moved to (412, 355)
Screenshot: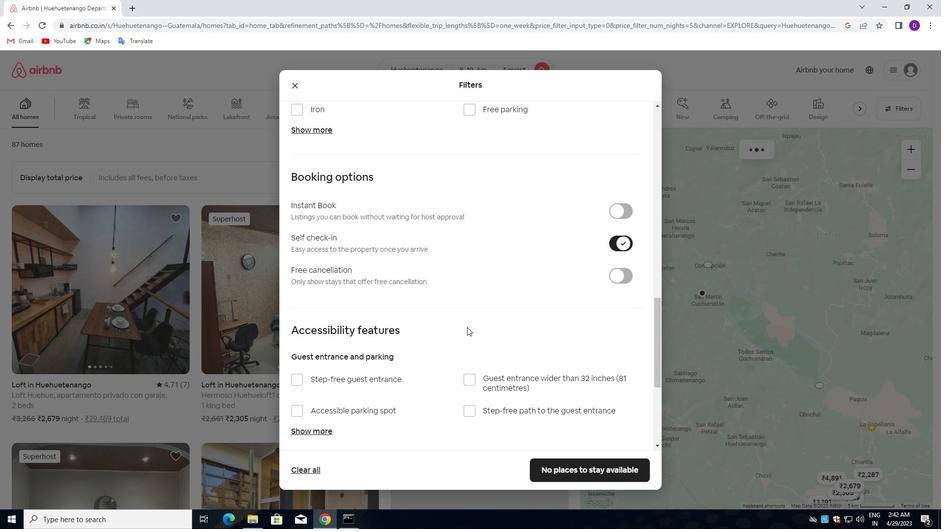 
Action: Mouse scrolled (412, 354) with delta (0, 0)
Screenshot: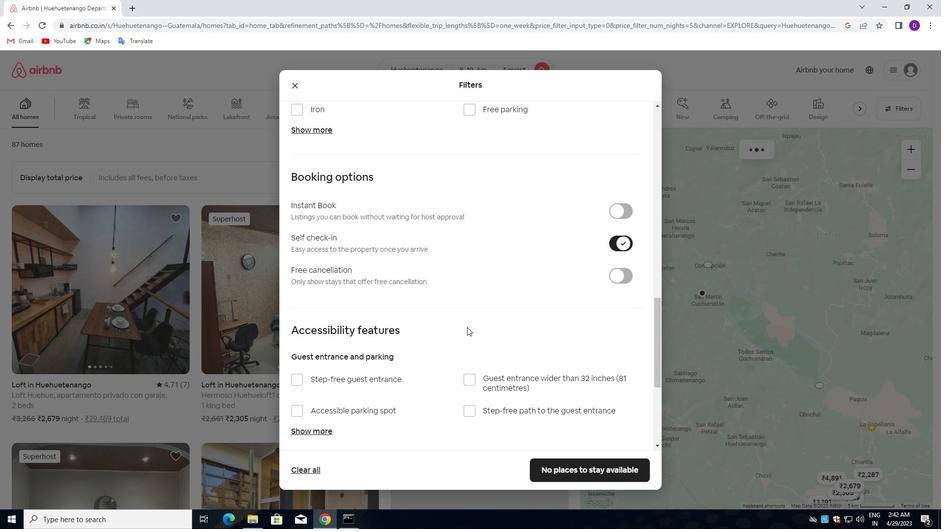 
Action: Mouse moved to (408, 361)
Screenshot: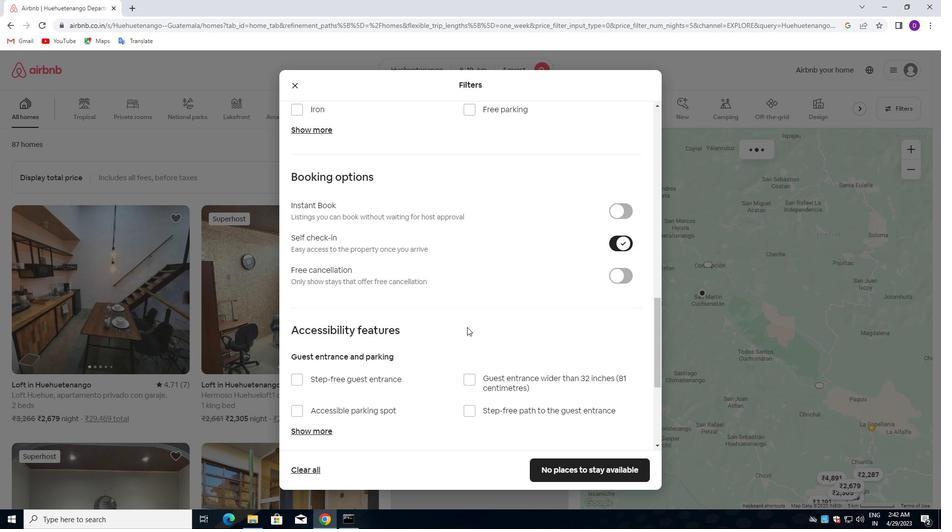 
Action: Mouse scrolled (408, 361) with delta (0, 0)
Screenshot: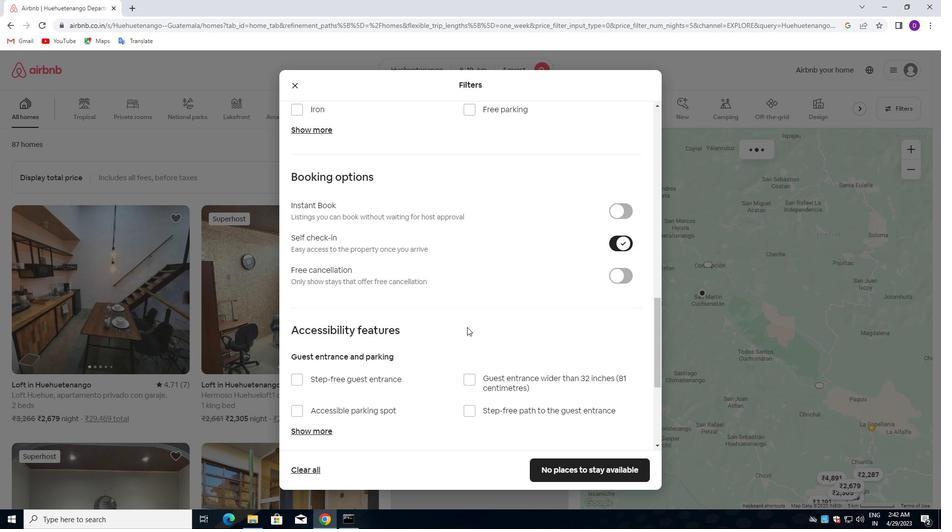 
Action: Mouse moved to (406, 362)
Screenshot: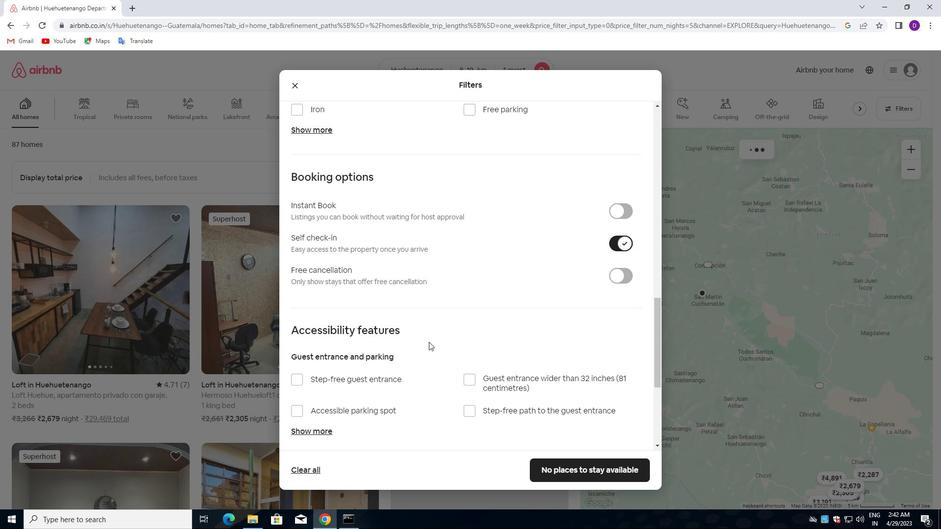 
Action: Mouse scrolled (406, 362) with delta (0, 0)
Screenshot: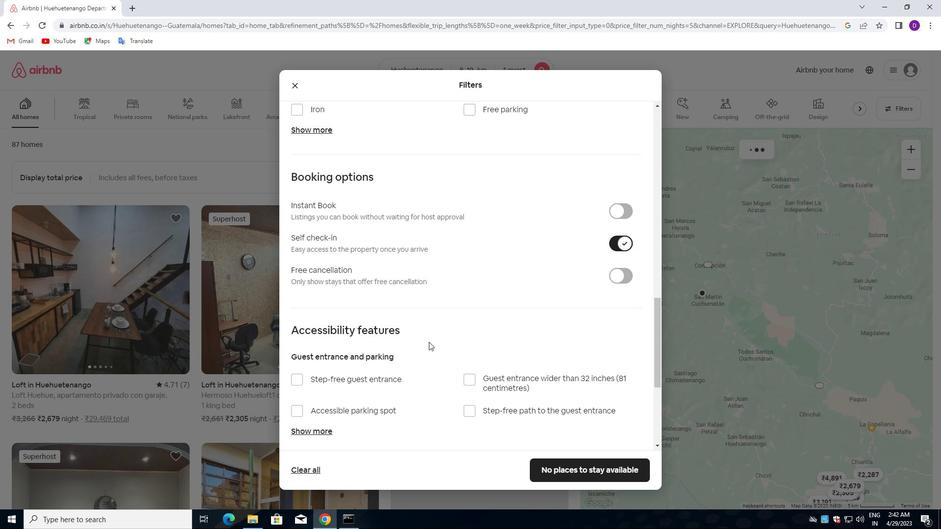 
Action: Mouse moved to (404, 365)
Screenshot: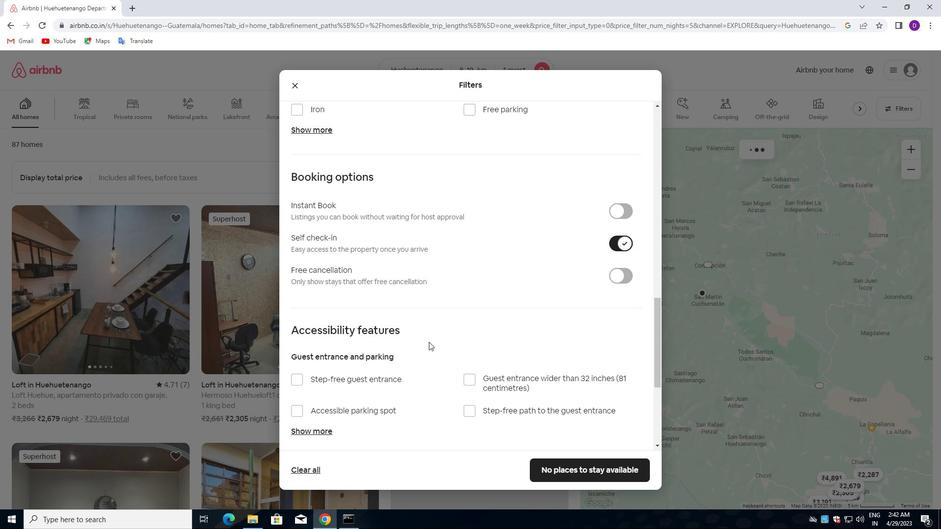 
Action: Mouse scrolled (404, 364) with delta (0, 0)
Screenshot: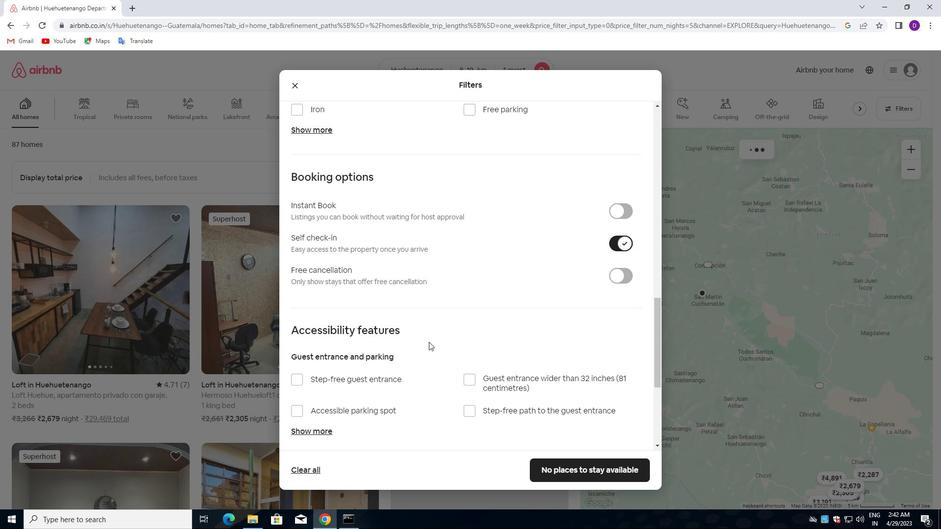 
Action: Mouse moved to (402, 367)
Screenshot: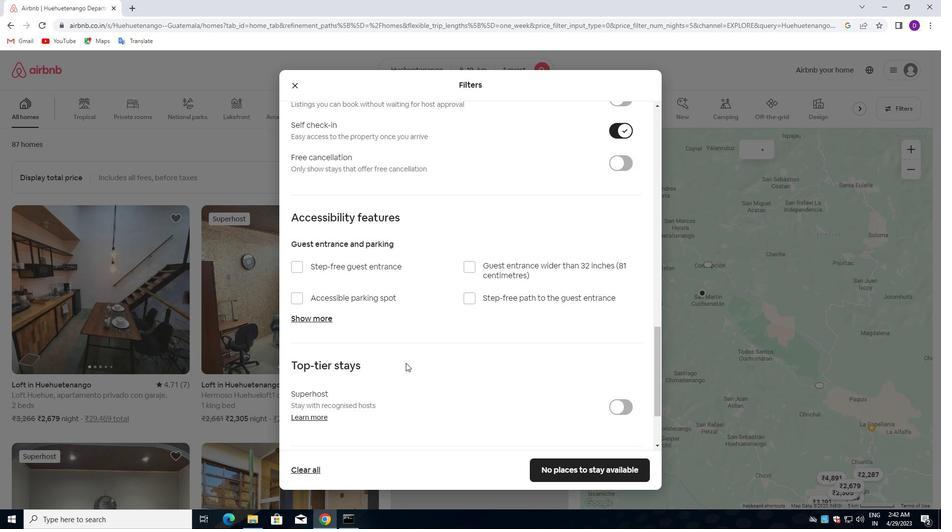 
Action: Mouse scrolled (402, 367) with delta (0, 0)
Screenshot: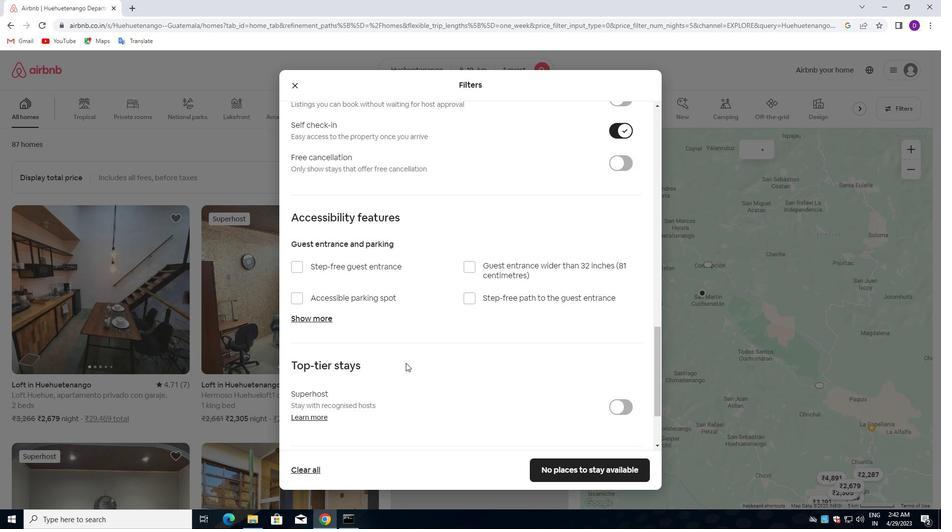 
Action: Mouse moved to (399, 370)
Screenshot: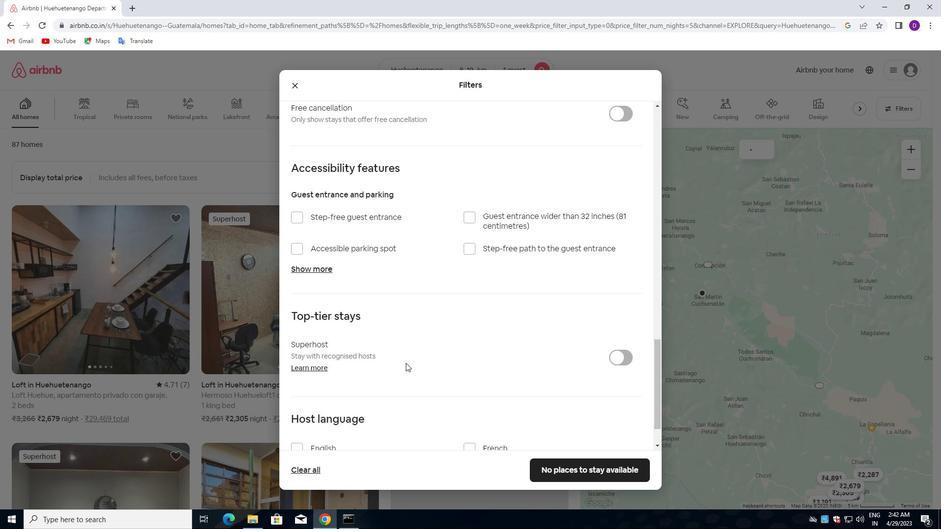 
Action: Mouse scrolled (399, 370) with delta (0, 0)
Screenshot: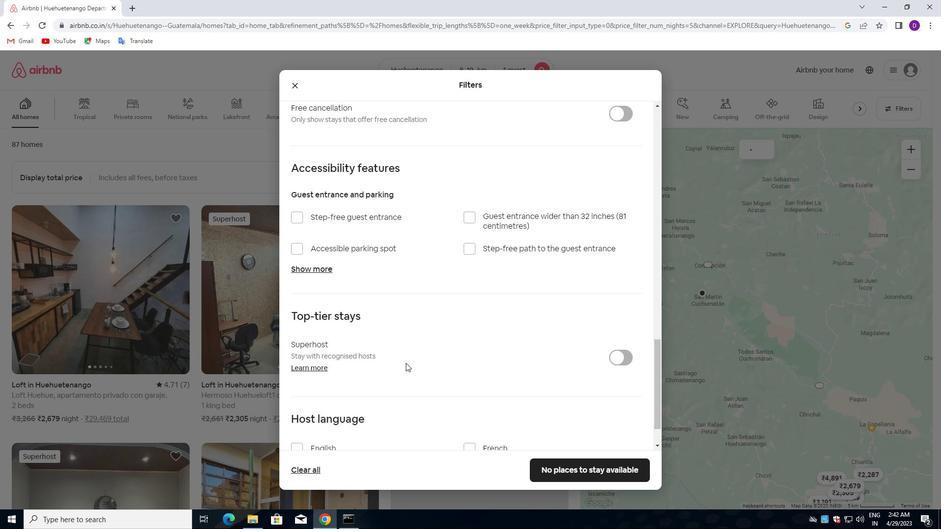 
Action: Mouse moved to (392, 374)
Screenshot: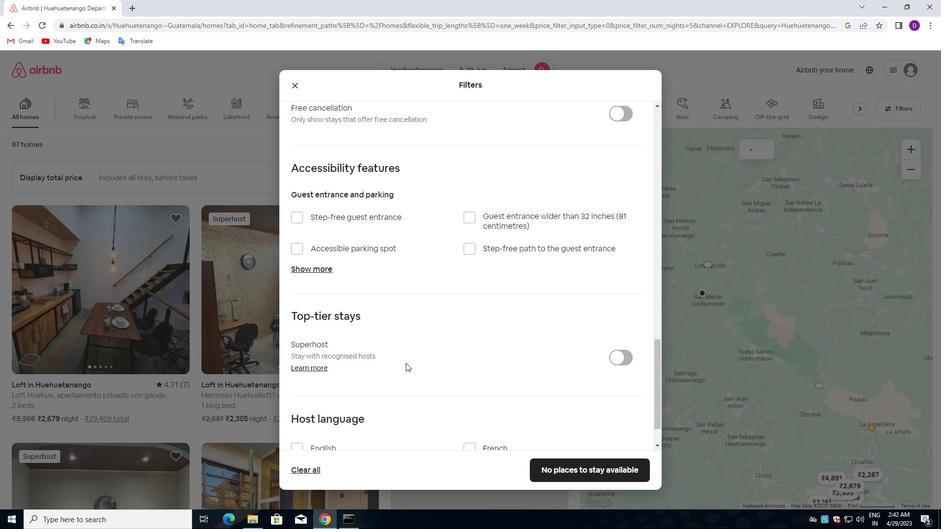 
Action: Mouse scrolled (392, 373) with delta (0, 0)
Screenshot: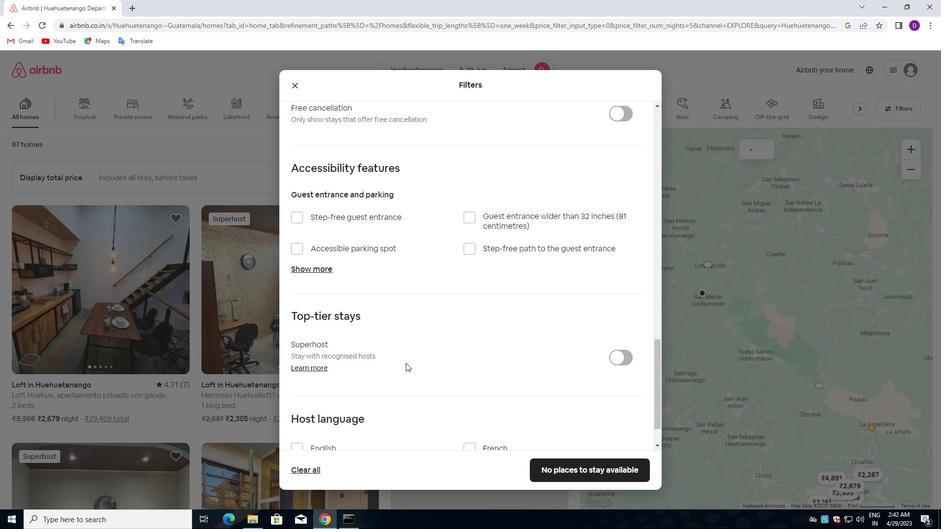
Action: Mouse moved to (294, 404)
Screenshot: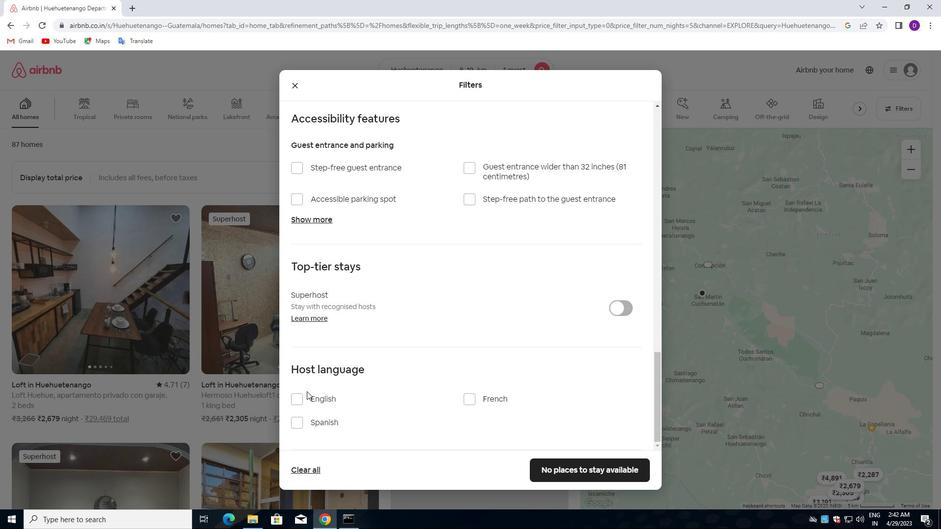
Action: Mouse pressed left at (294, 404)
Screenshot: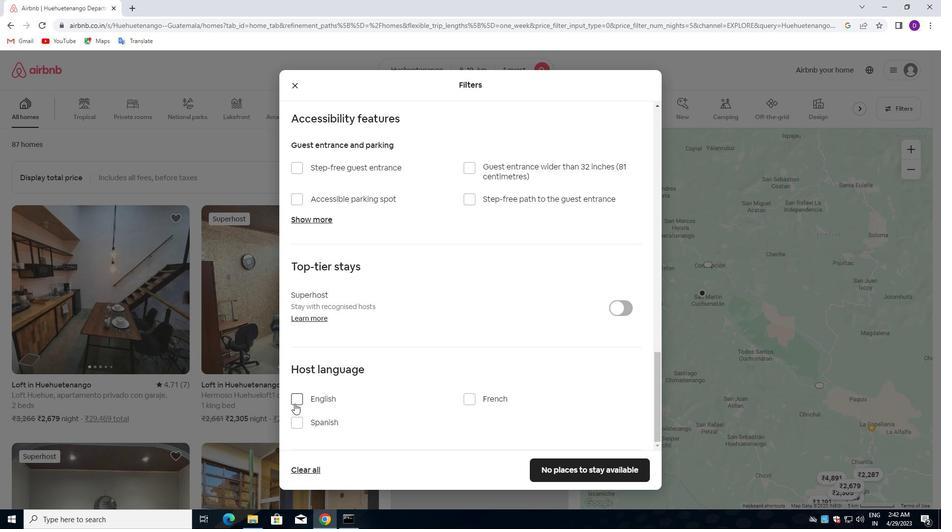 
Action: Mouse moved to (549, 469)
Screenshot: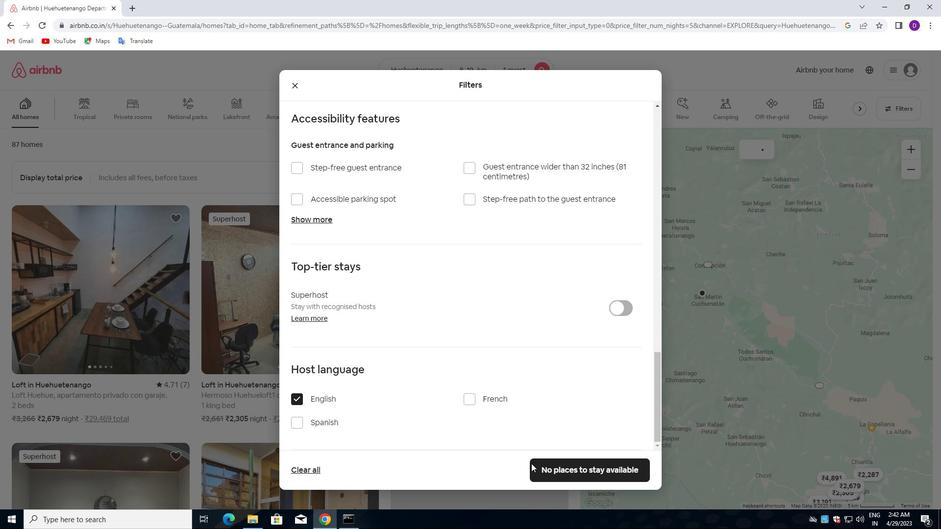 
Action: Mouse pressed left at (549, 469)
Screenshot: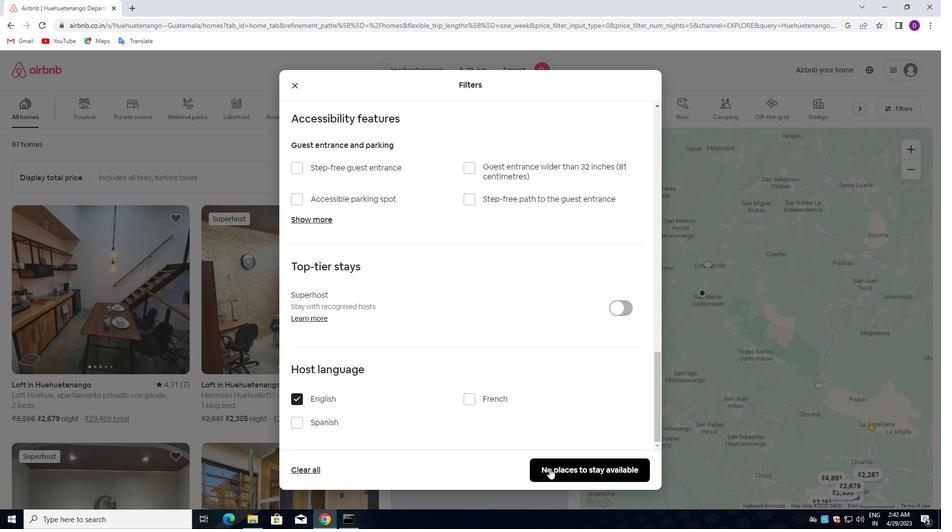
Action: Mouse moved to (407, 287)
Screenshot: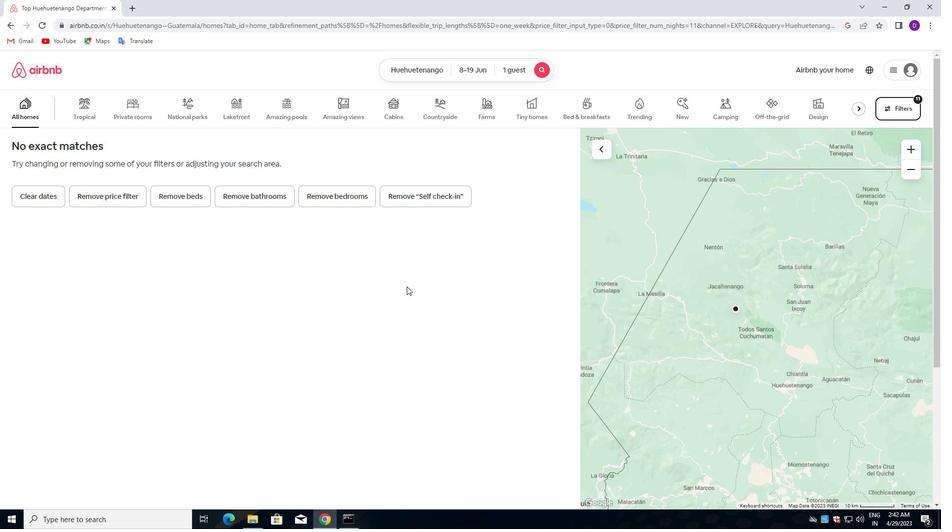 
